 Task: Look for space in Songling, China from 9th June, 2023 to 11th June, 2023 for 2 adults in price range Rs.6000 to Rs.10000. Place can be entire place with 2 bedrooms having 2 beds and 1 bathroom. Property type can be house, flat, guest house. Amenities needed are: wifi. Booking option can be shelf check-in. Required host language is Chinese (Simplified).
Action: Mouse moved to (672, 84)
Screenshot: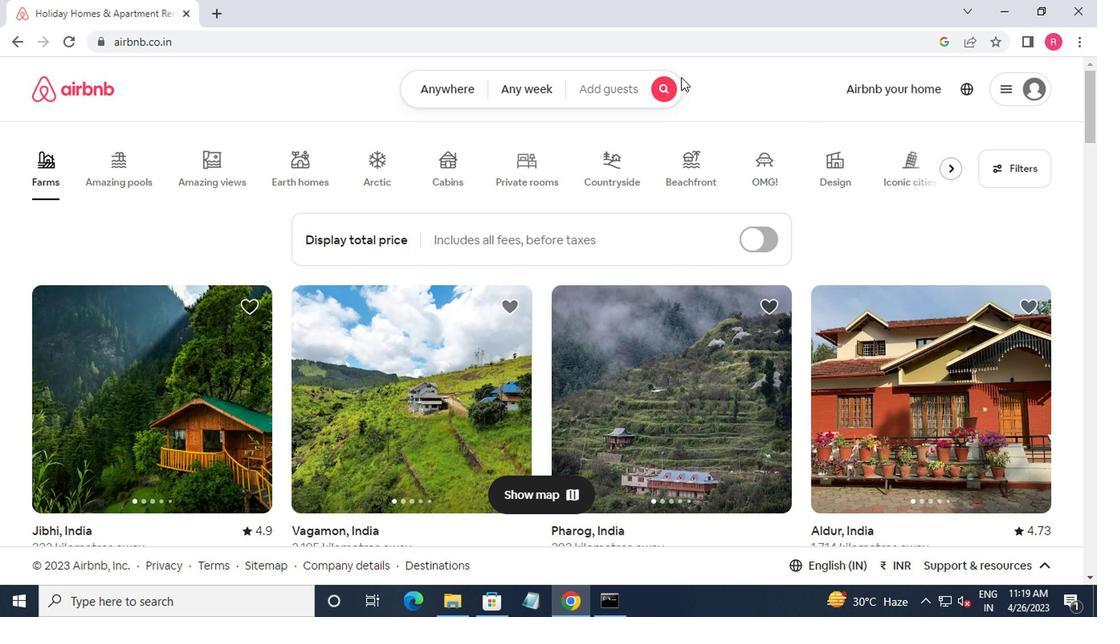 
Action: Mouse pressed left at (672, 84)
Screenshot: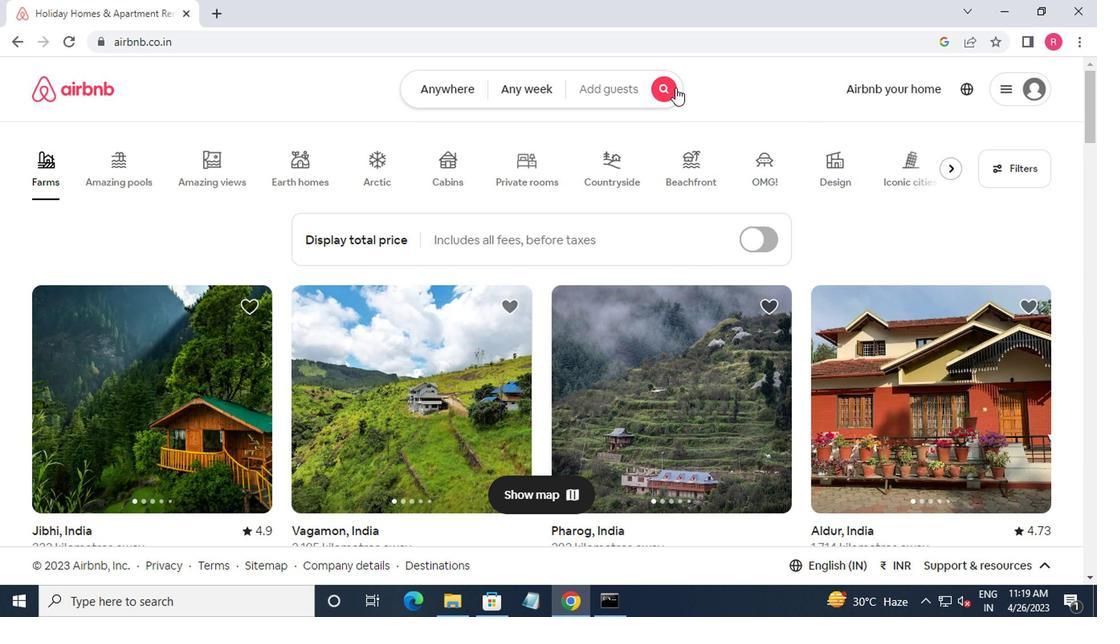 
Action: Mouse moved to (368, 150)
Screenshot: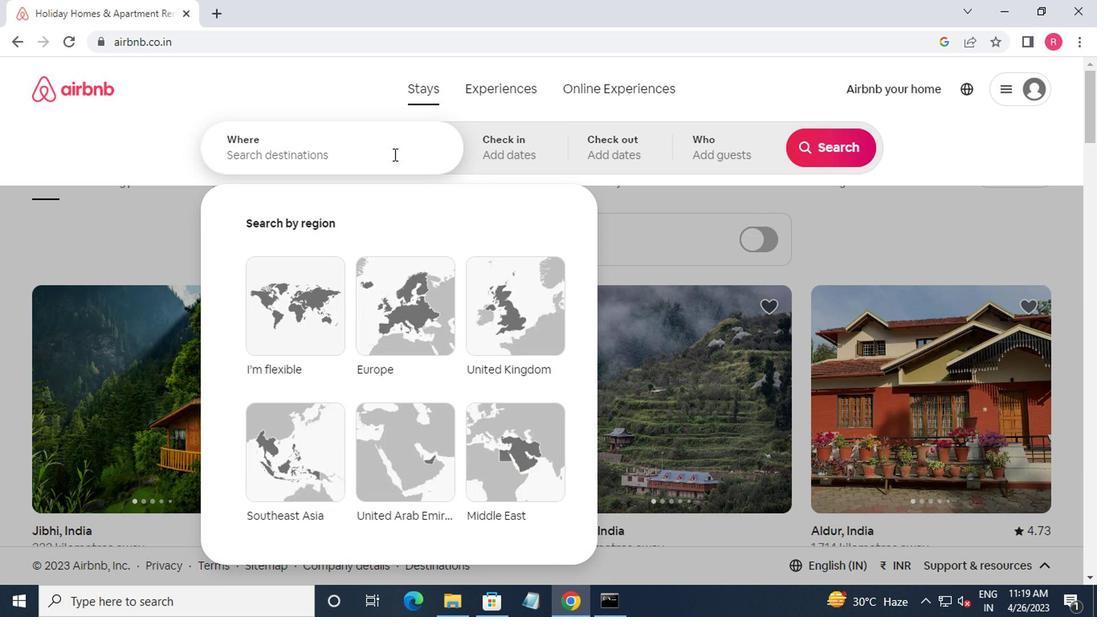 
Action: Mouse pressed left at (368, 150)
Screenshot: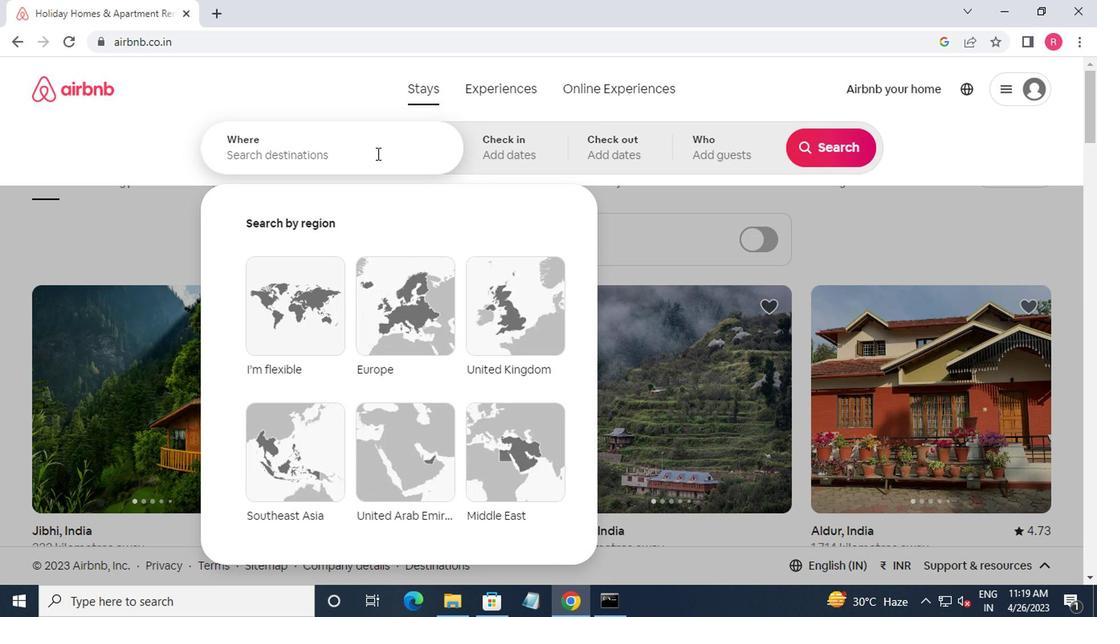 
Action: Key pressed songlim<Key.backspace>m<Key.backspace>nh<Key.backspace>g,china<Key.enter>
Screenshot: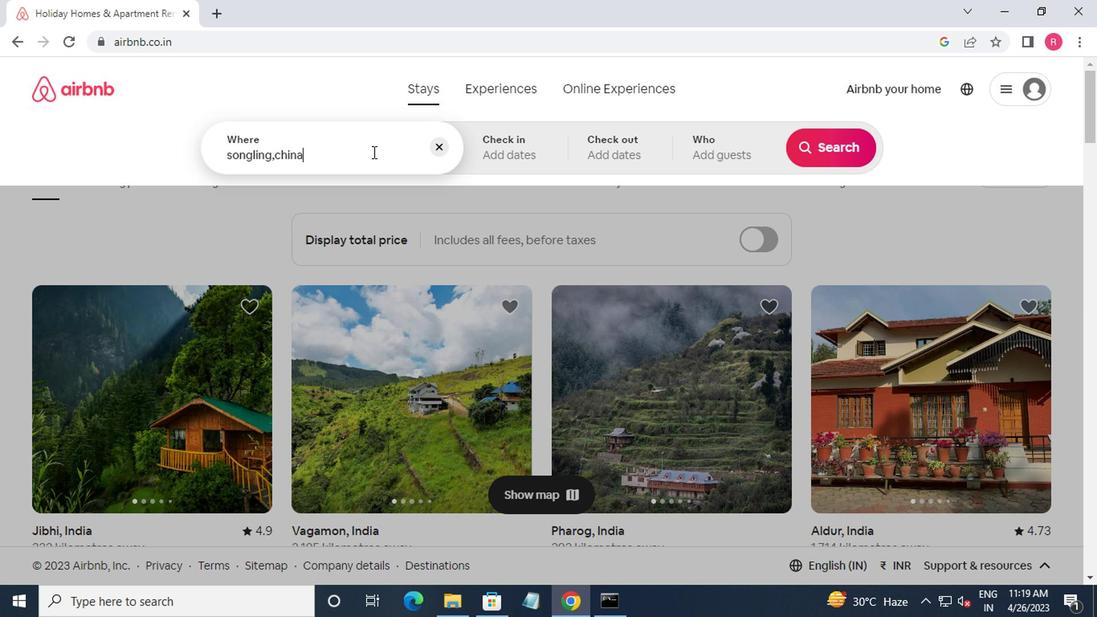 
Action: Mouse moved to (814, 280)
Screenshot: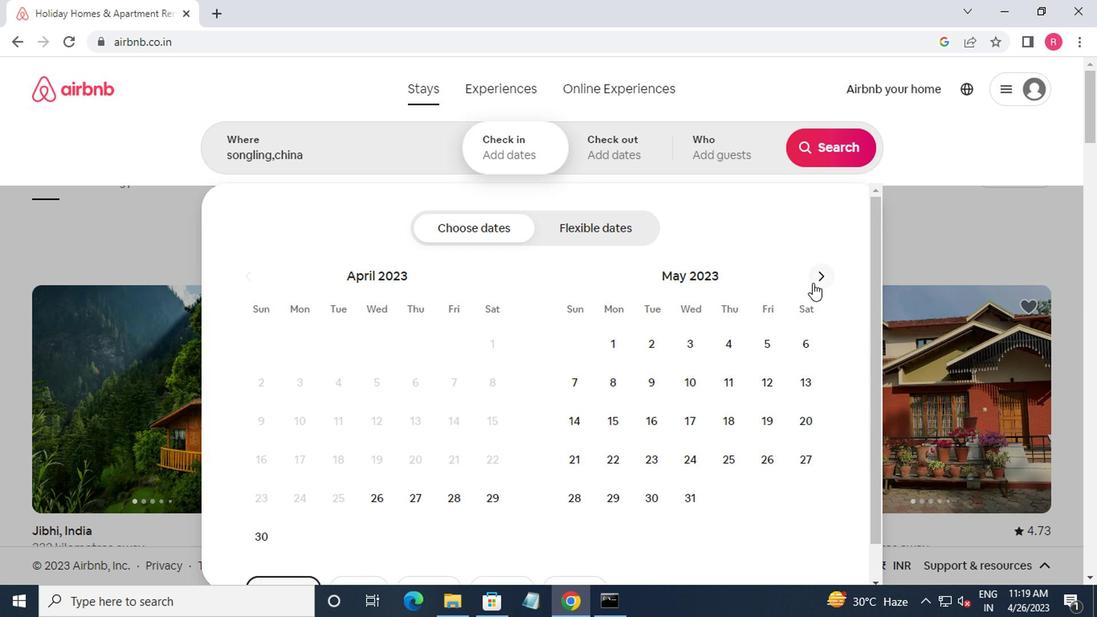 
Action: Mouse pressed left at (814, 280)
Screenshot: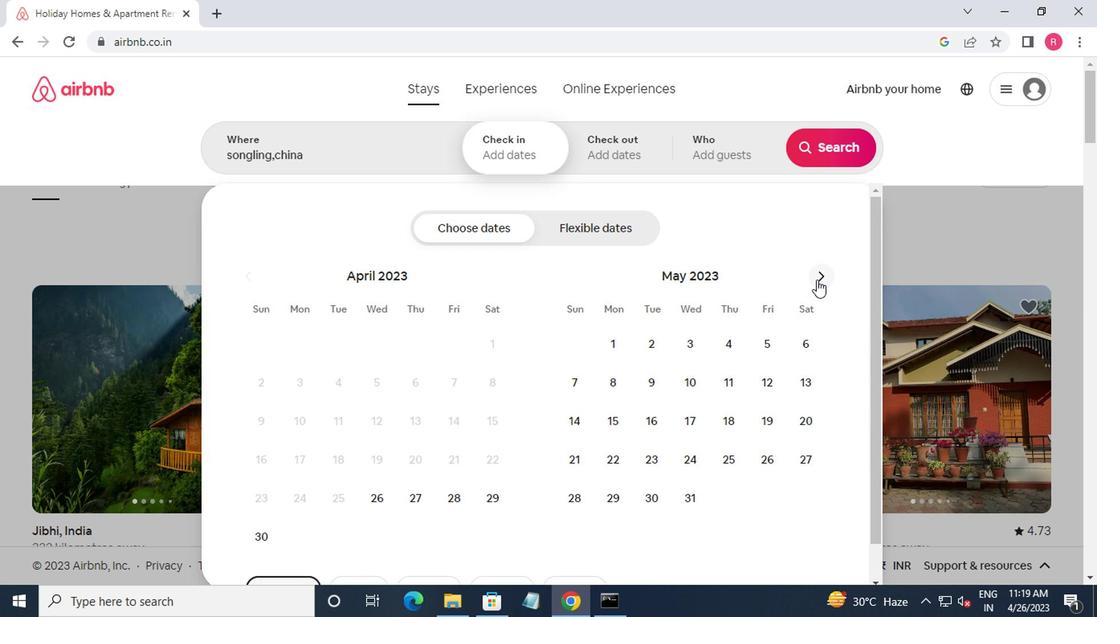 
Action: Mouse moved to (777, 393)
Screenshot: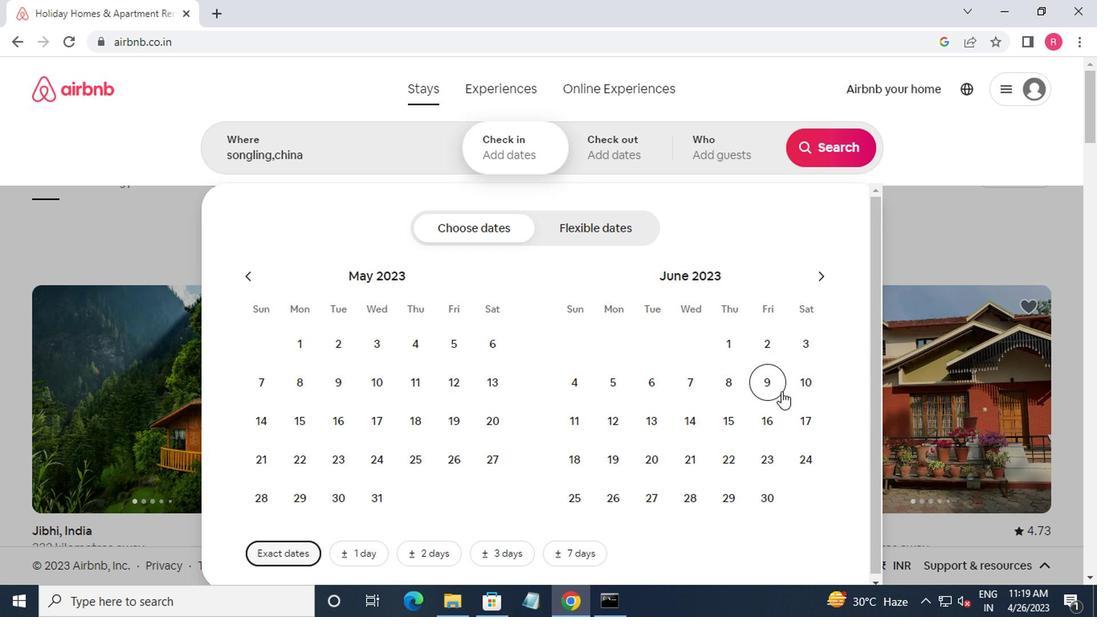 
Action: Mouse pressed left at (777, 393)
Screenshot: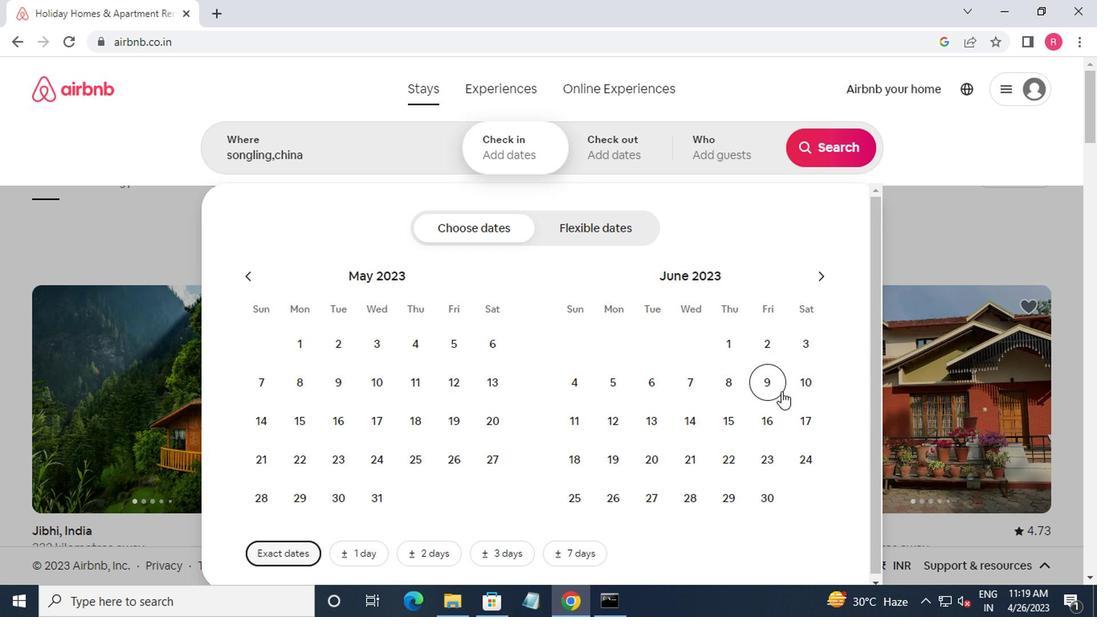 
Action: Mouse moved to (584, 432)
Screenshot: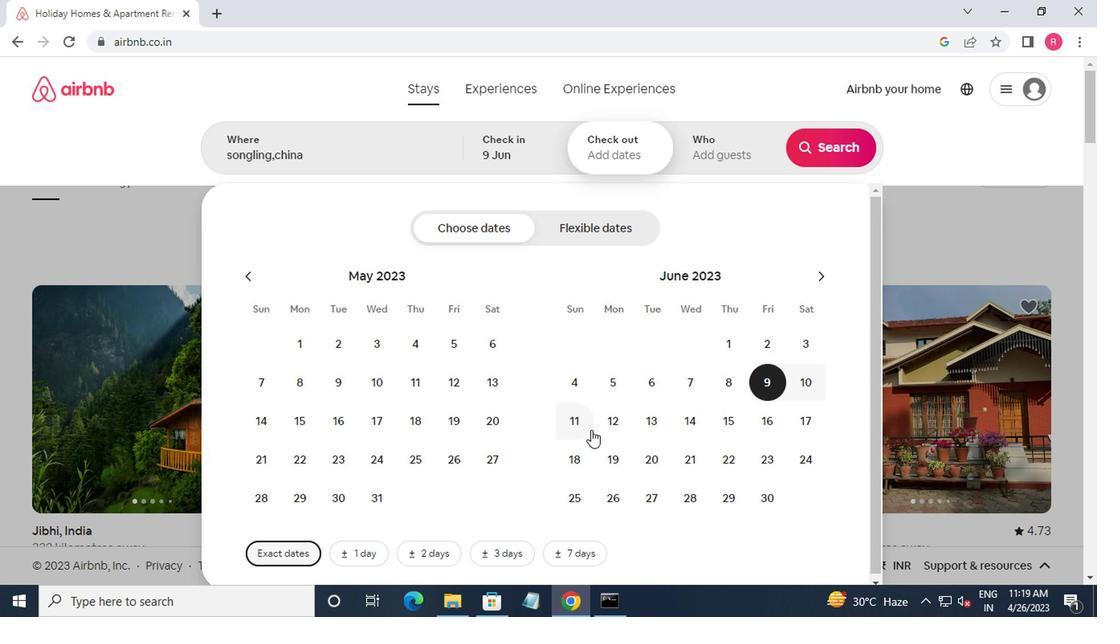 
Action: Mouse pressed left at (584, 432)
Screenshot: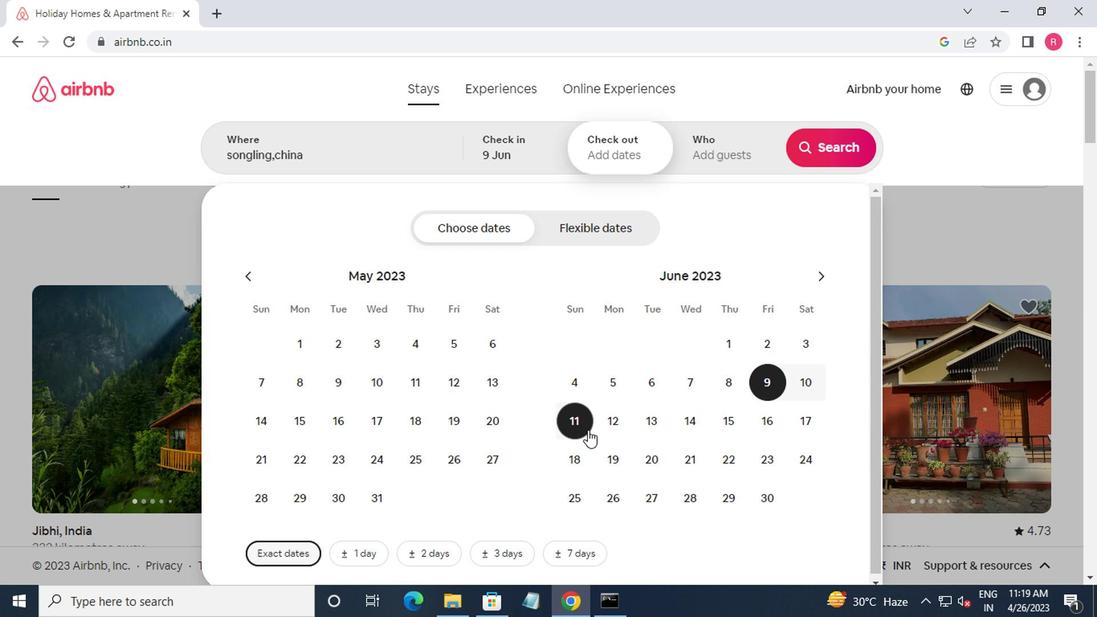 
Action: Mouse moved to (705, 163)
Screenshot: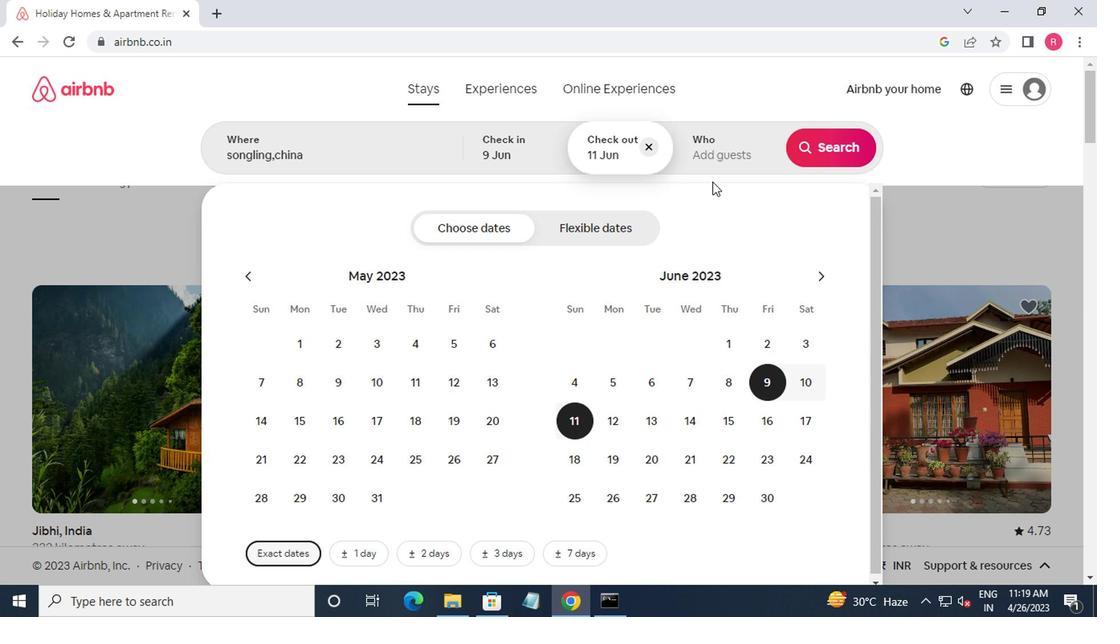 
Action: Mouse pressed left at (705, 163)
Screenshot: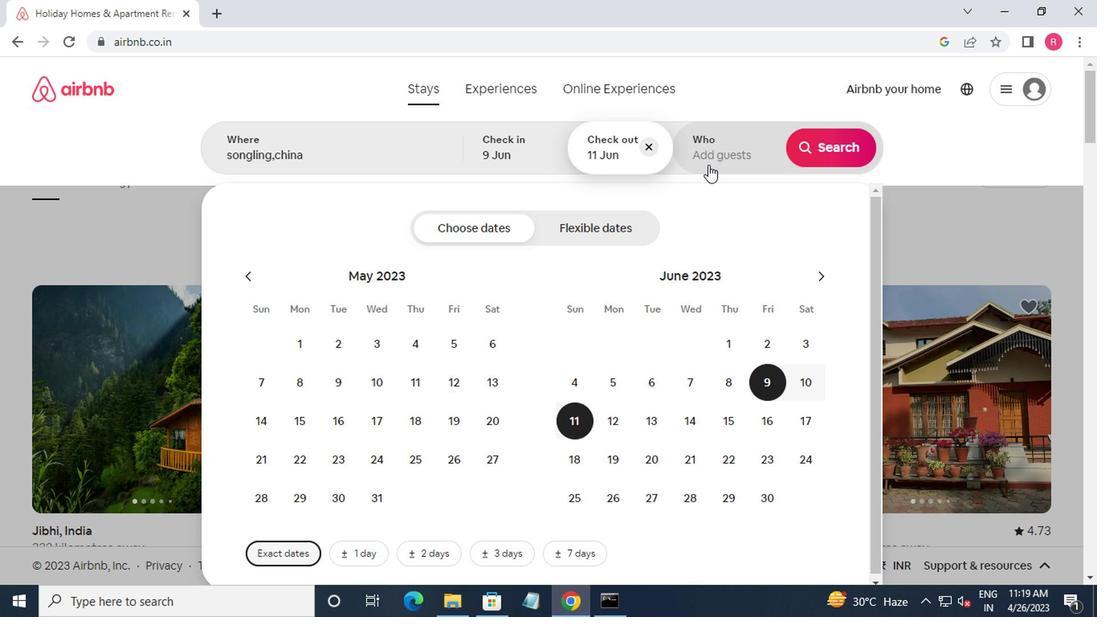 
Action: Mouse moved to (830, 236)
Screenshot: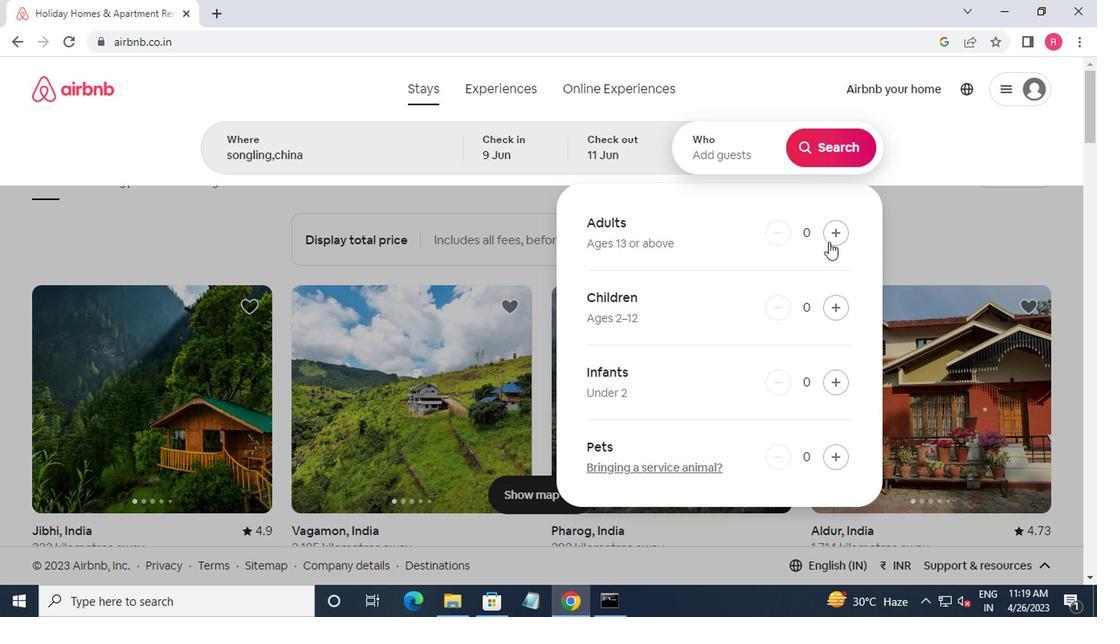 
Action: Mouse pressed left at (830, 236)
Screenshot: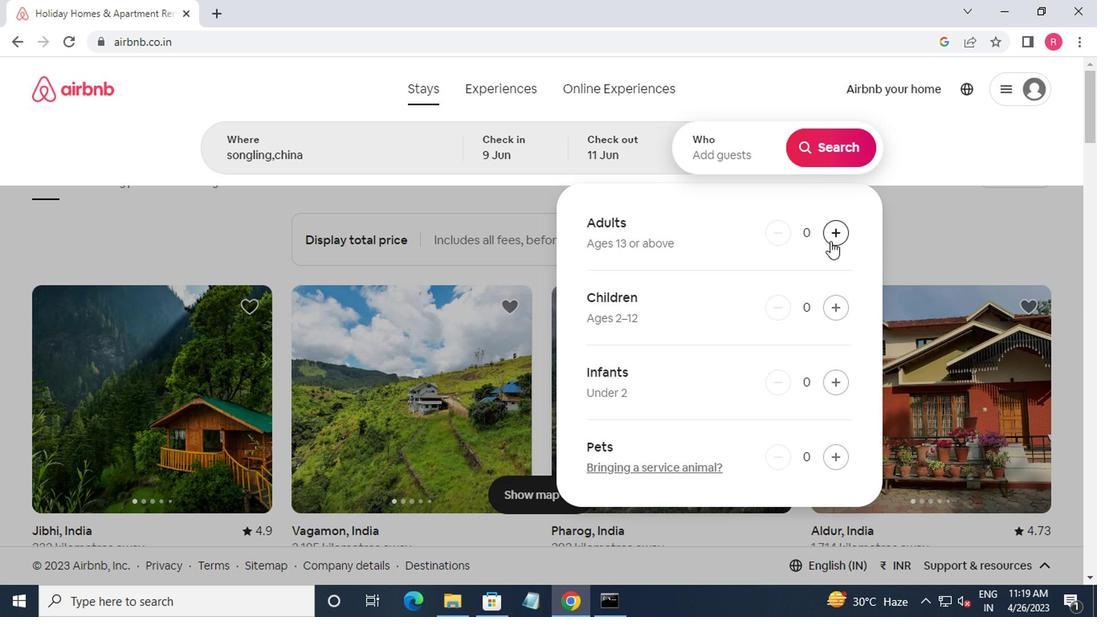 
Action: Mouse pressed left at (830, 236)
Screenshot: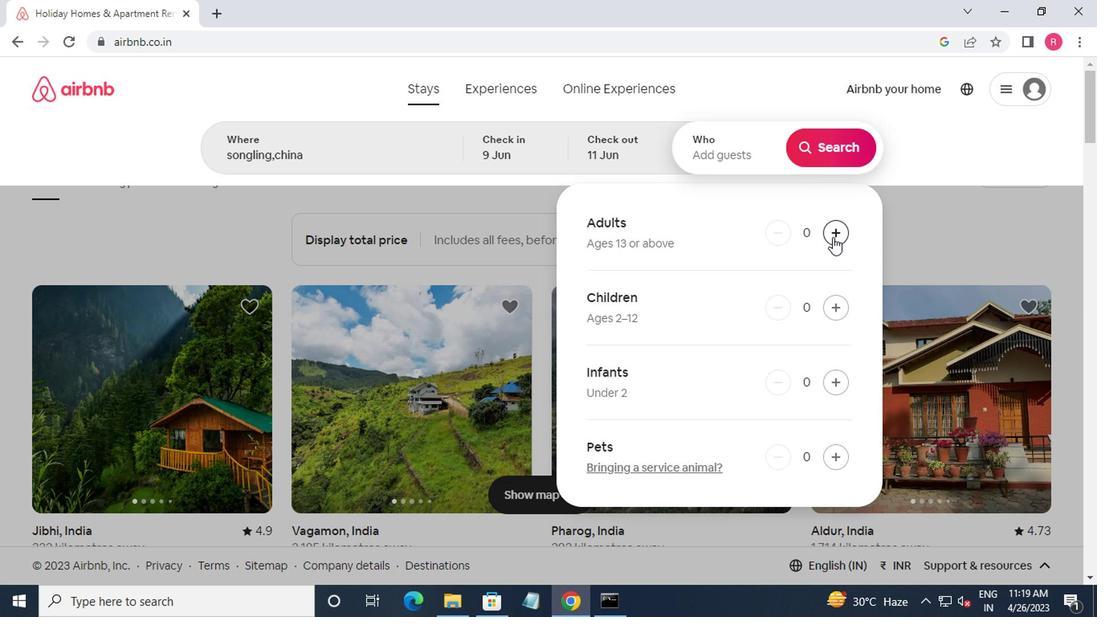 
Action: Mouse moved to (833, 158)
Screenshot: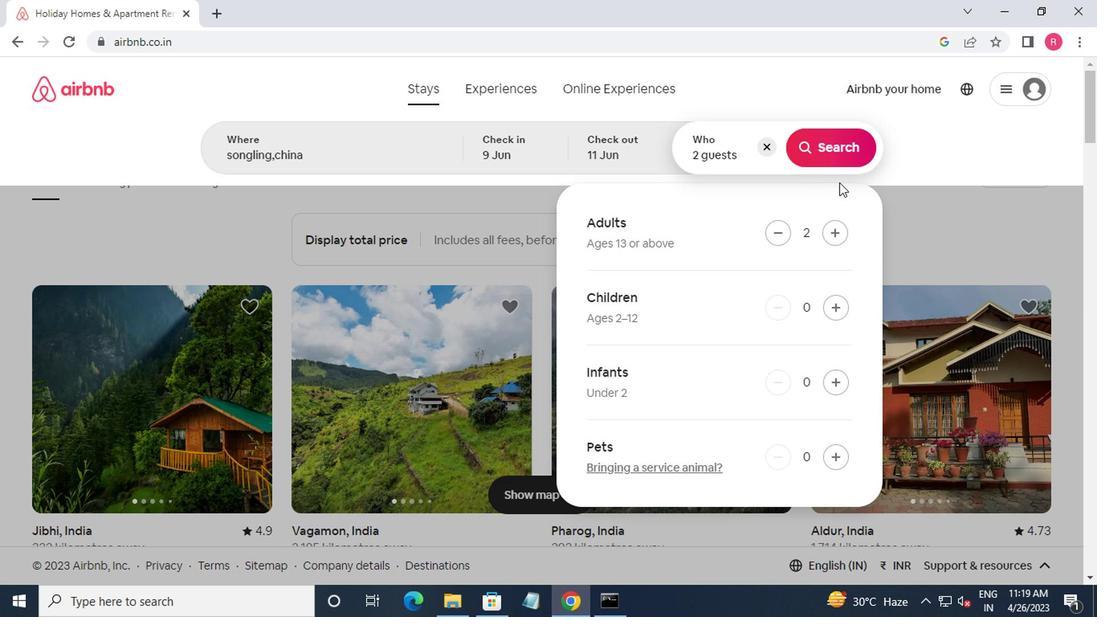 
Action: Mouse pressed left at (833, 158)
Screenshot: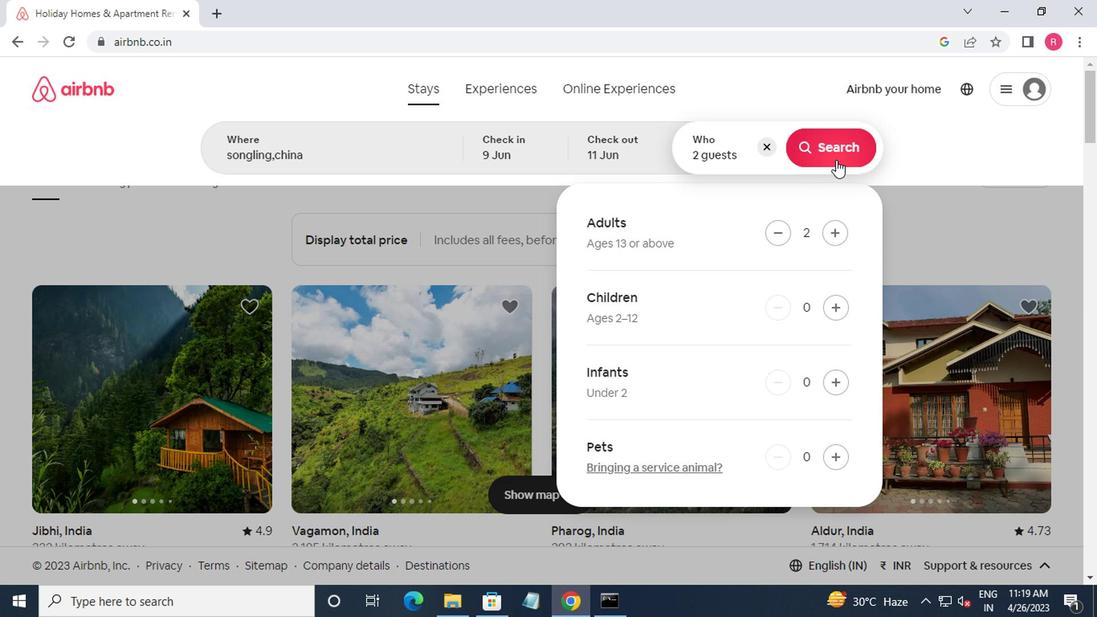 
Action: Mouse moved to (1008, 143)
Screenshot: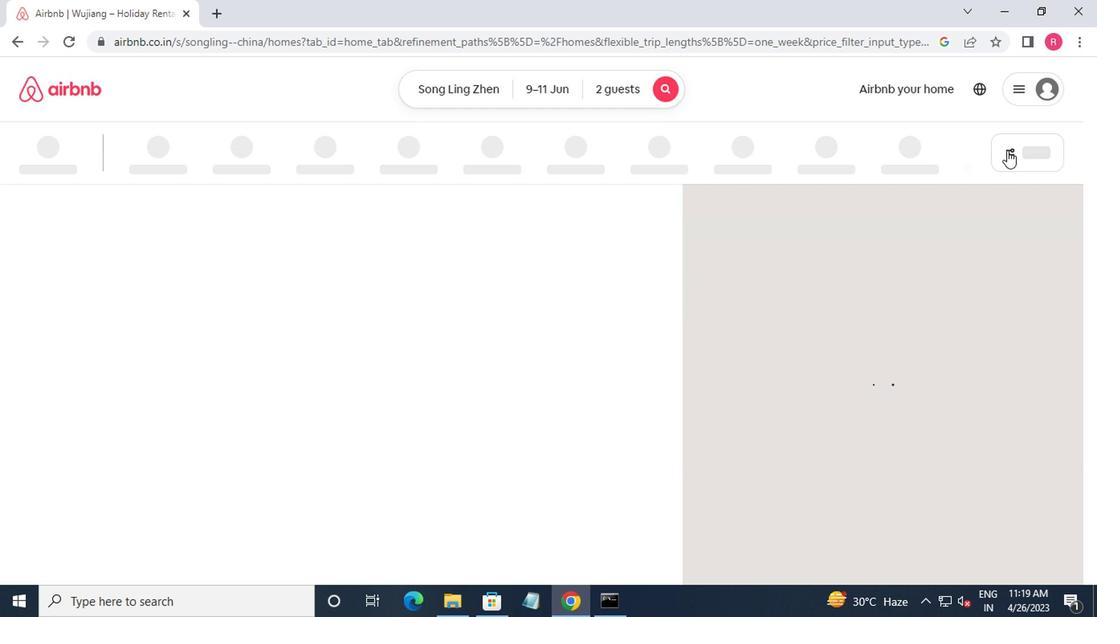 
Action: Mouse pressed left at (1008, 143)
Screenshot: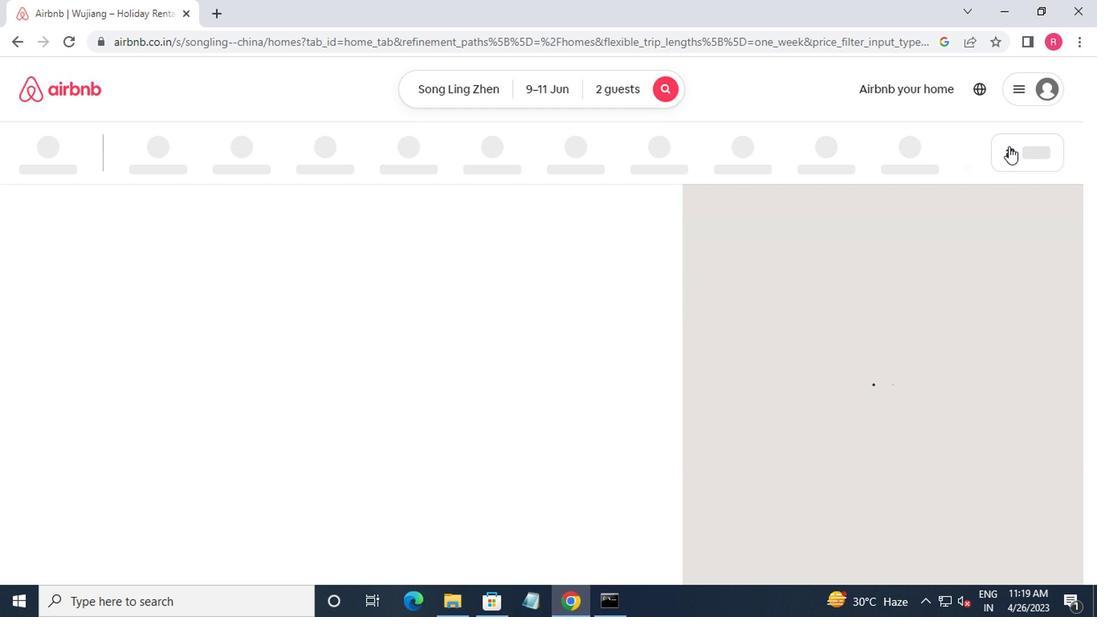 
Action: Mouse moved to (331, 240)
Screenshot: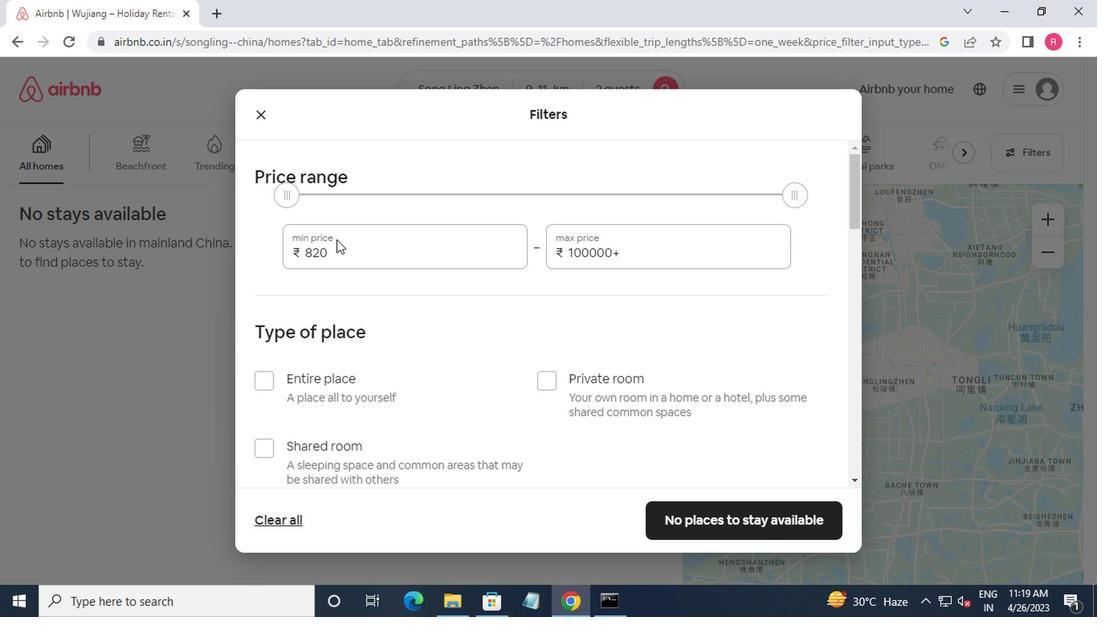
Action: Mouse pressed left at (331, 240)
Screenshot: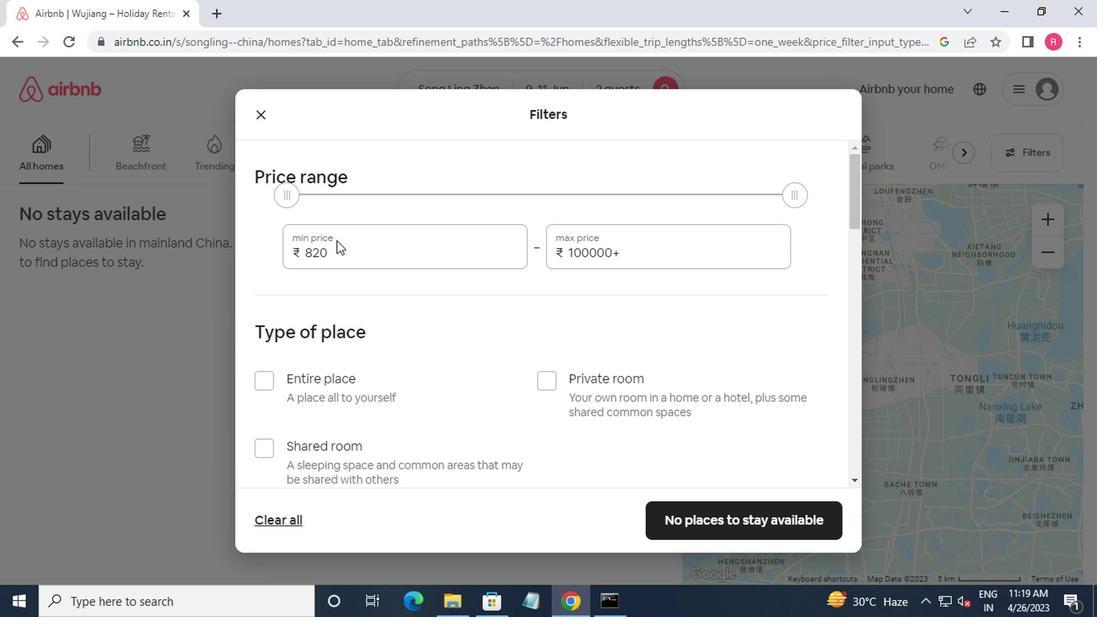 
Action: Mouse moved to (328, 236)
Screenshot: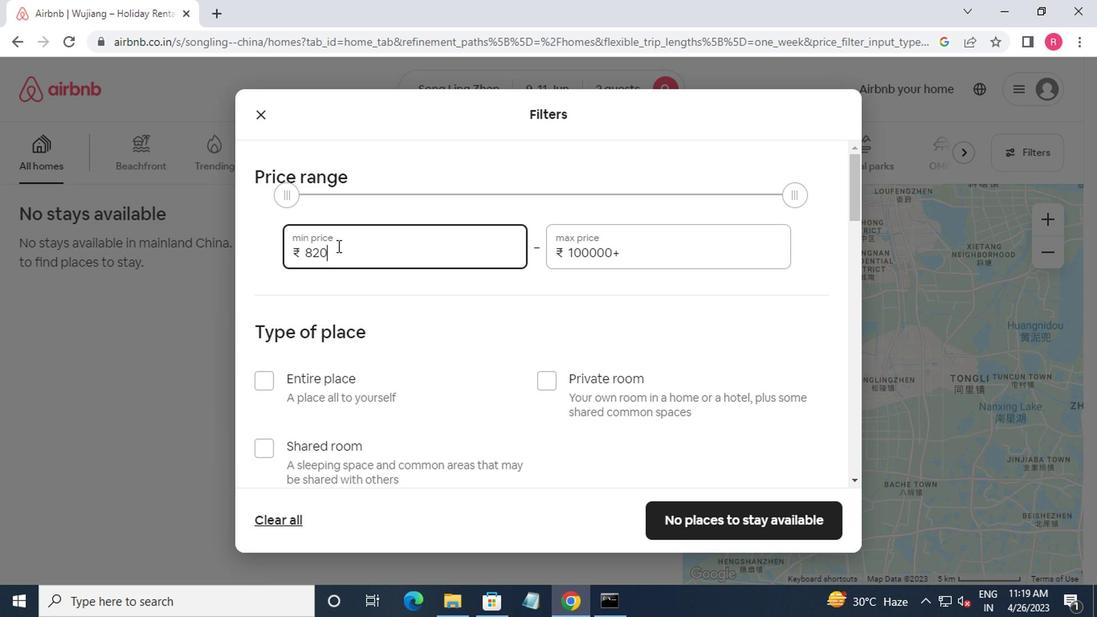 
Action: Key pressed <Key.backspace><Key.backspace><Key.backspace><Key.backspace><Key.backspace>6000<Key.tab>
Screenshot: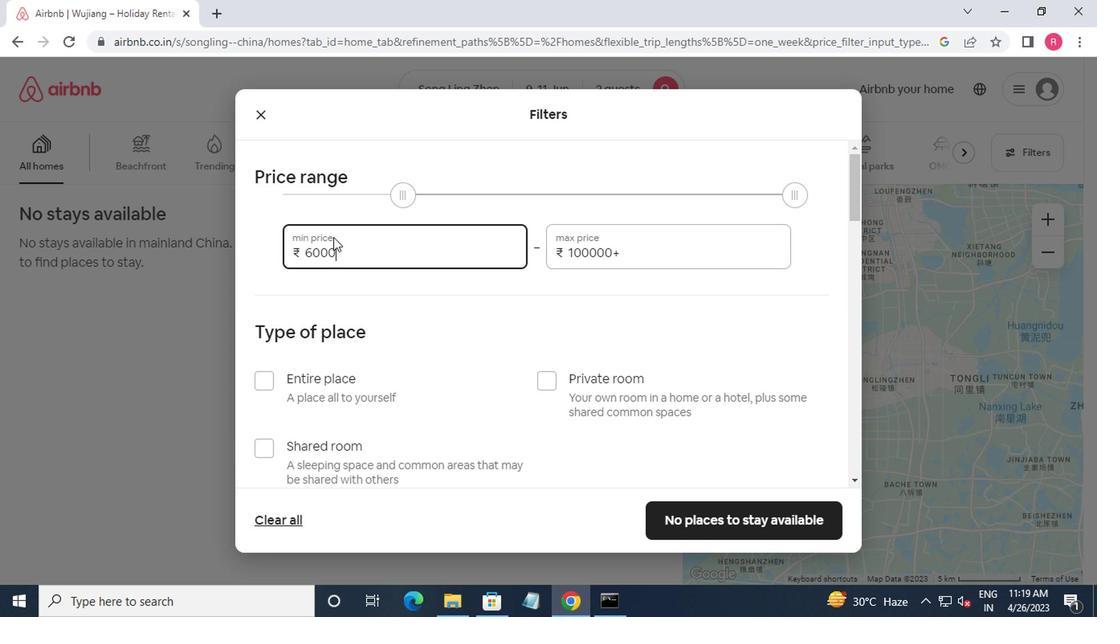 
Action: Mouse moved to (626, 255)
Screenshot: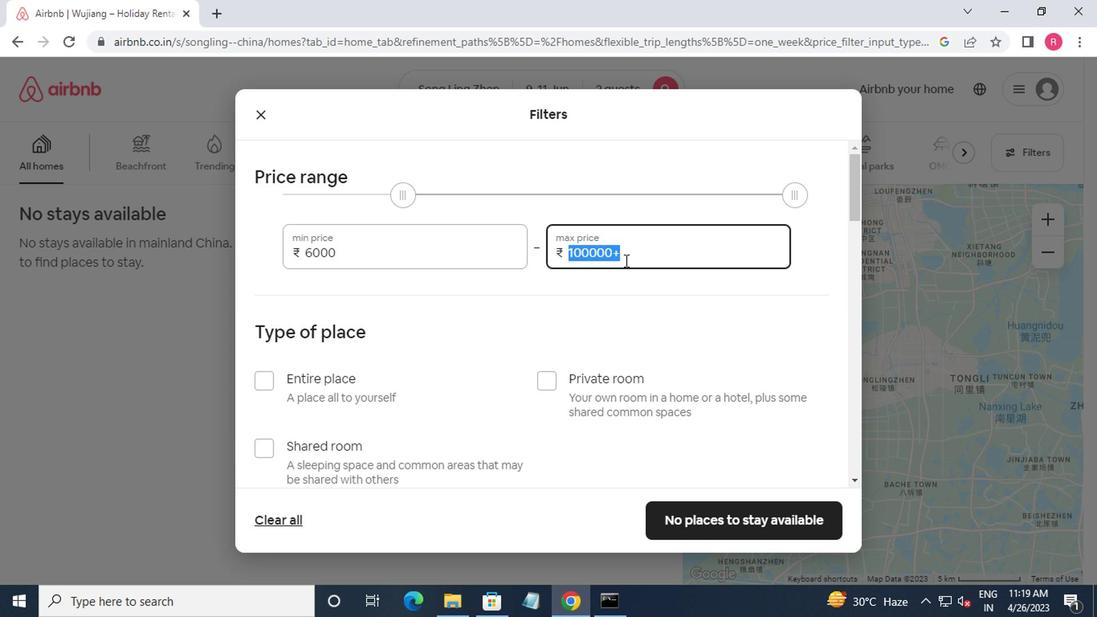 
Action: Mouse pressed left at (626, 255)
Screenshot: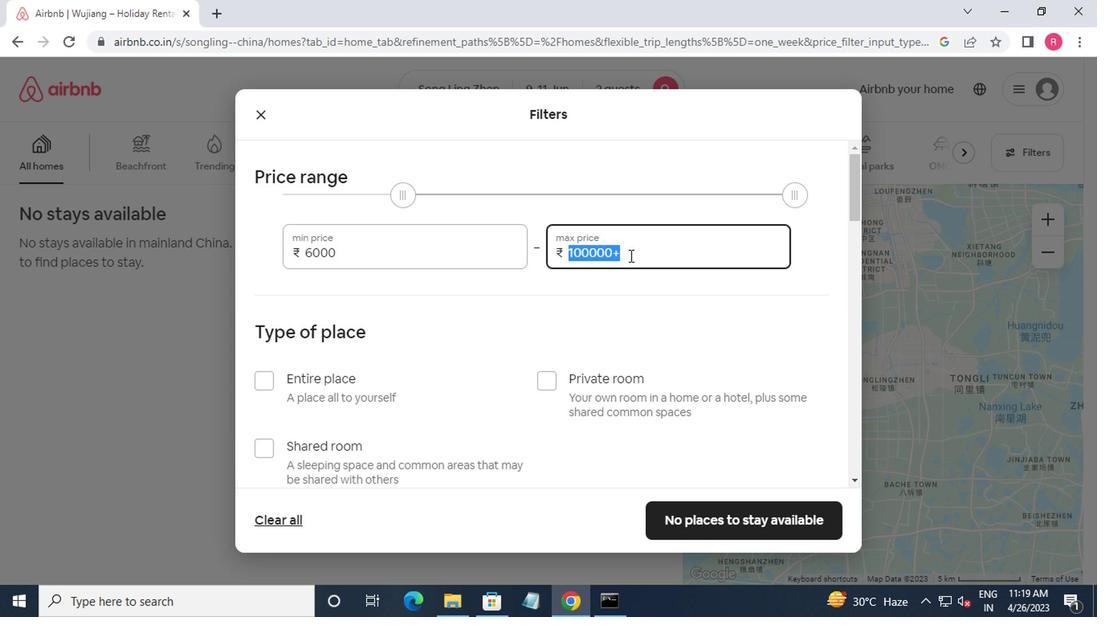 
Action: Mouse moved to (619, 251)
Screenshot: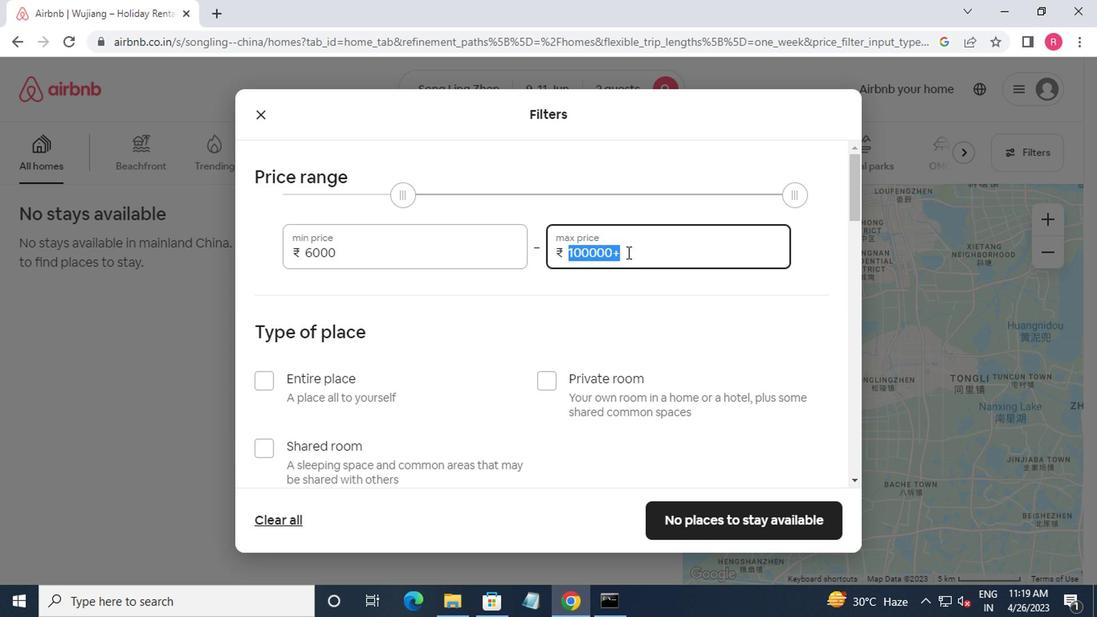 
Action: Mouse pressed left at (619, 251)
Screenshot: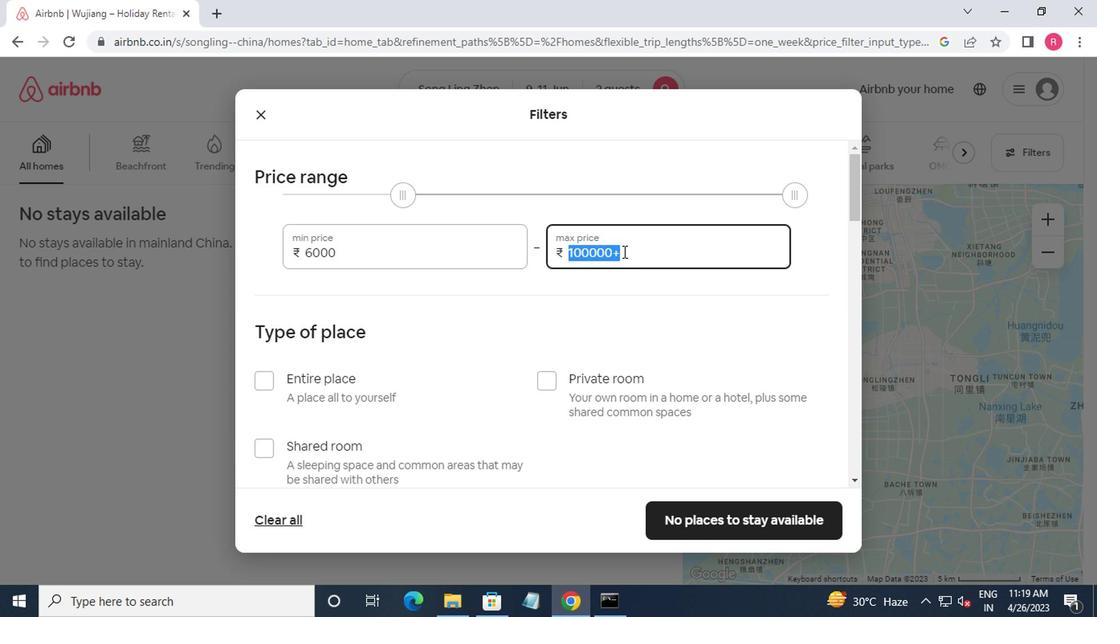 
Action: Mouse moved to (749, 142)
Screenshot: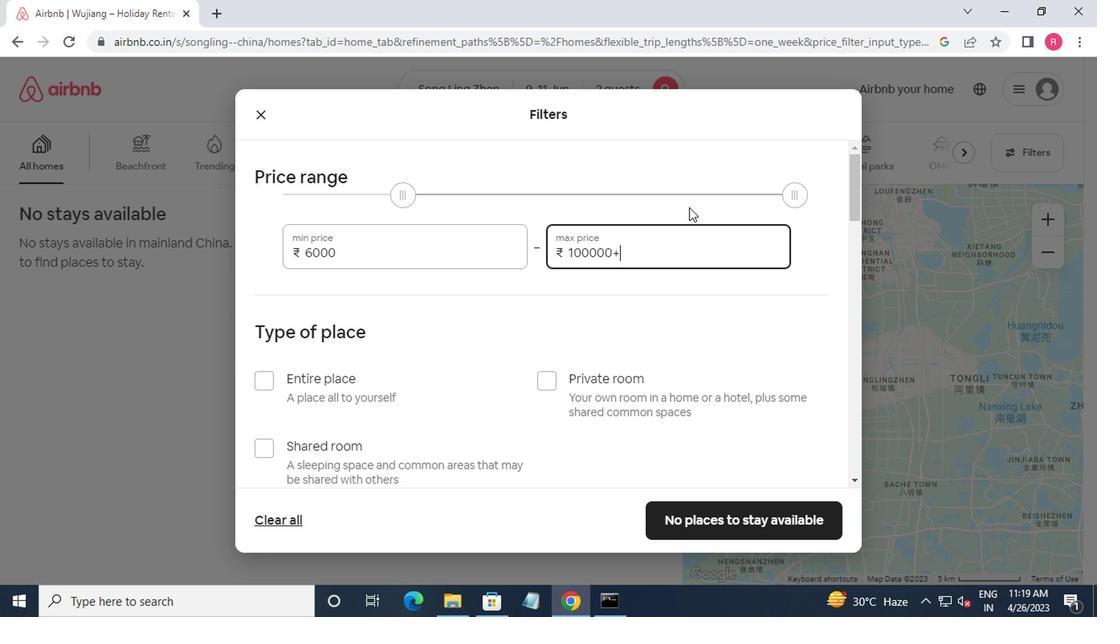 
Action: Key pressed <Key.backspace>
Screenshot: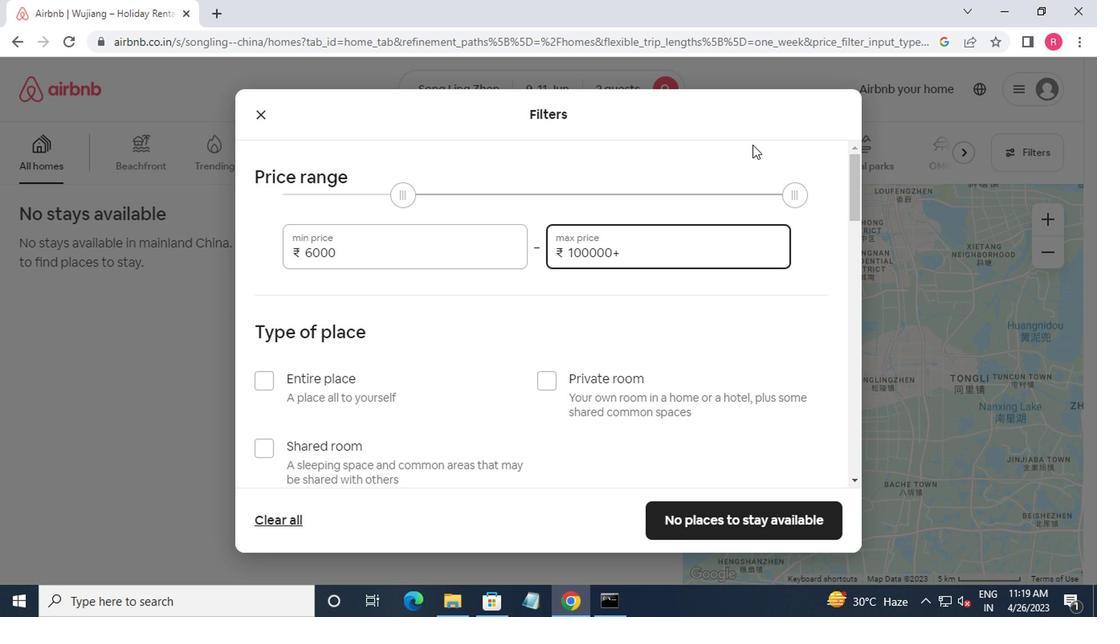 
Action: Mouse moved to (744, 142)
Screenshot: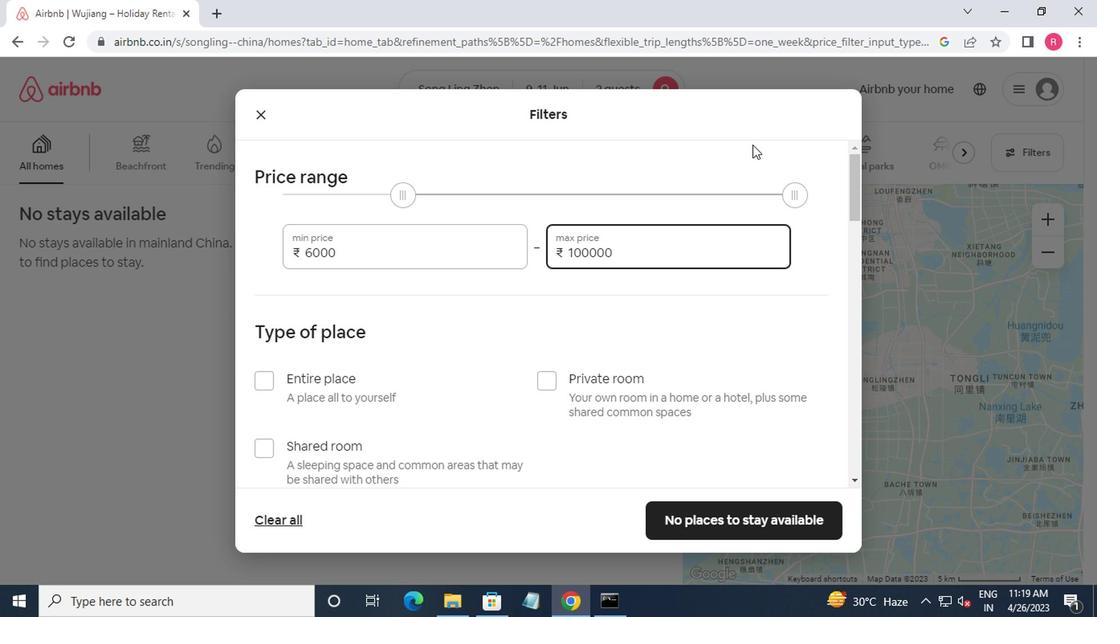 
Action: Key pressed <Key.backspace>
Screenshot: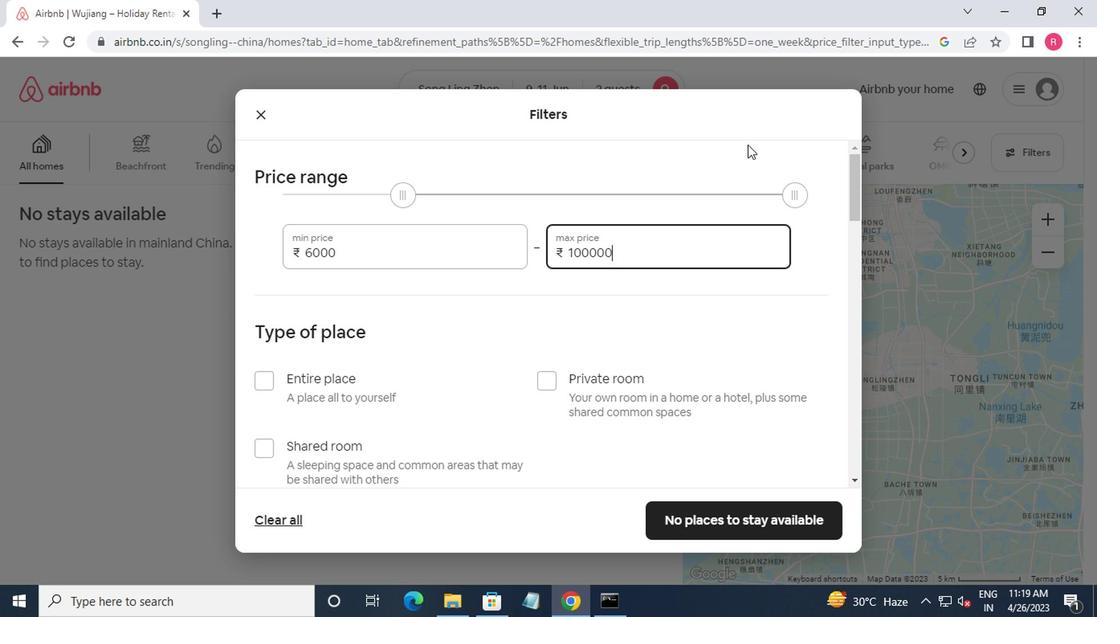 
Action: Mouse moved to (716, 148)
Screenshot: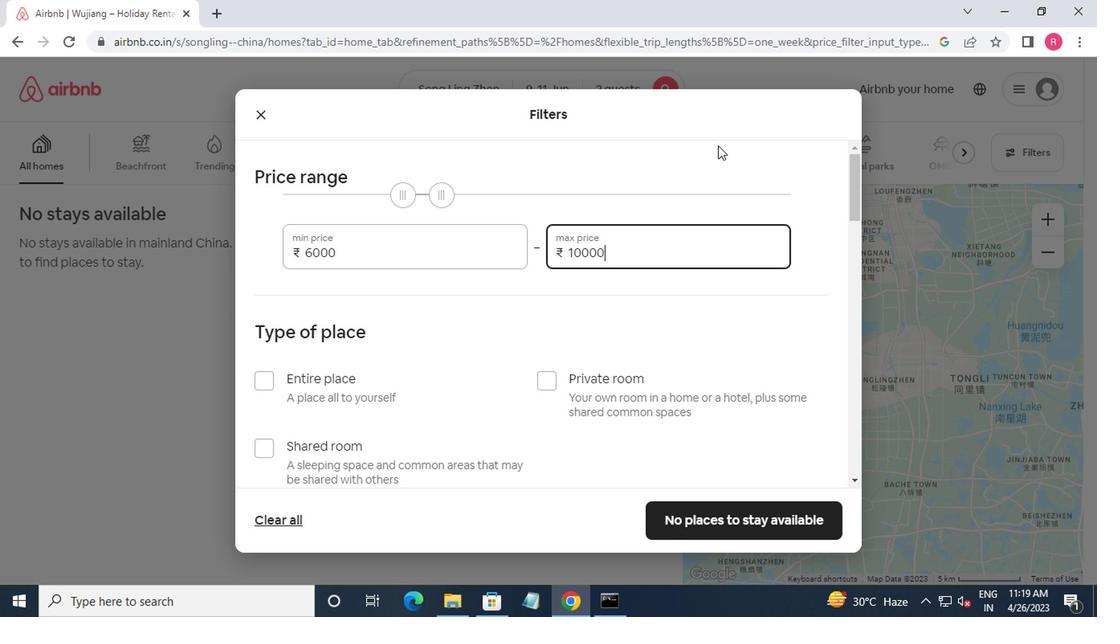 
Action: Mouse scrolled (716, 147) with delta (0, -1)
Screenshot: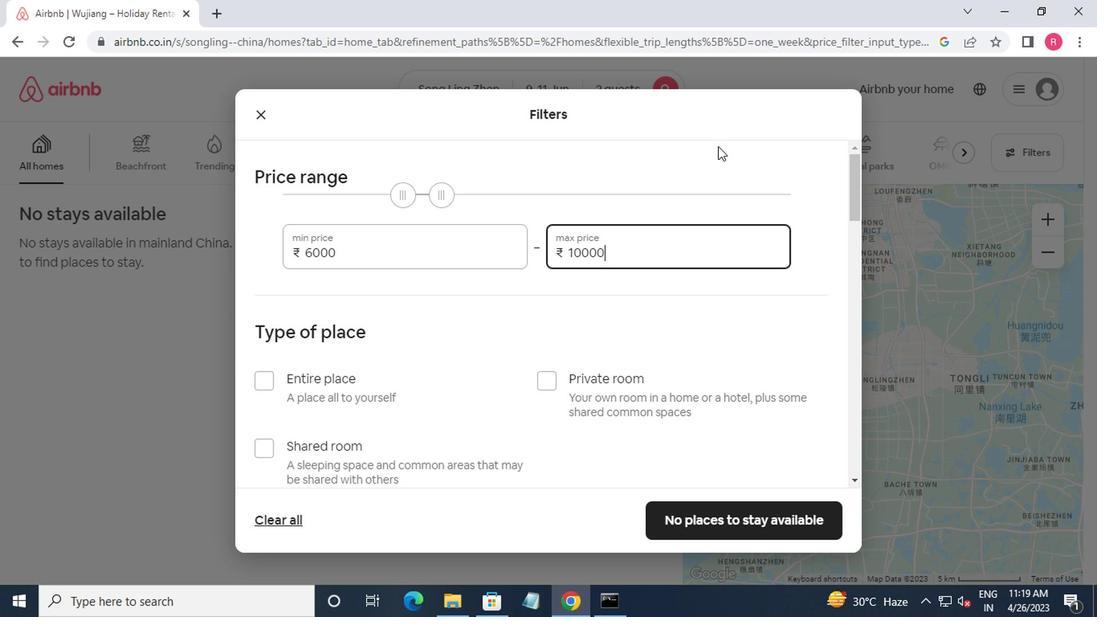 
Action: Mouse moved to (719, 179)
Screenshot: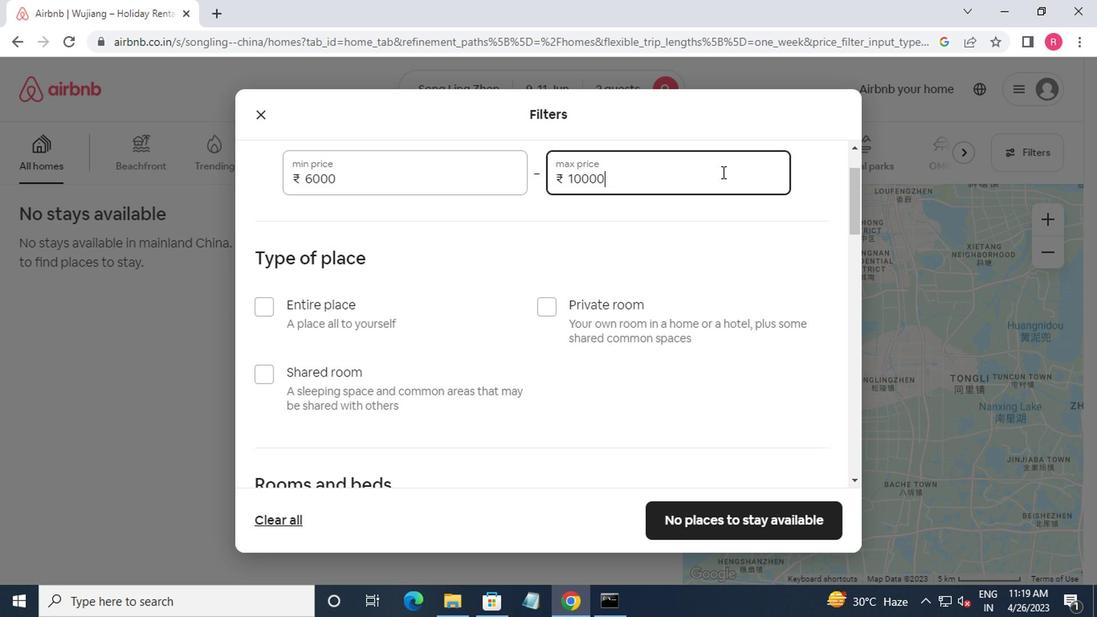 
Action: Mouse scrolled (719, 178) with delta (0, 0)
Screenshot: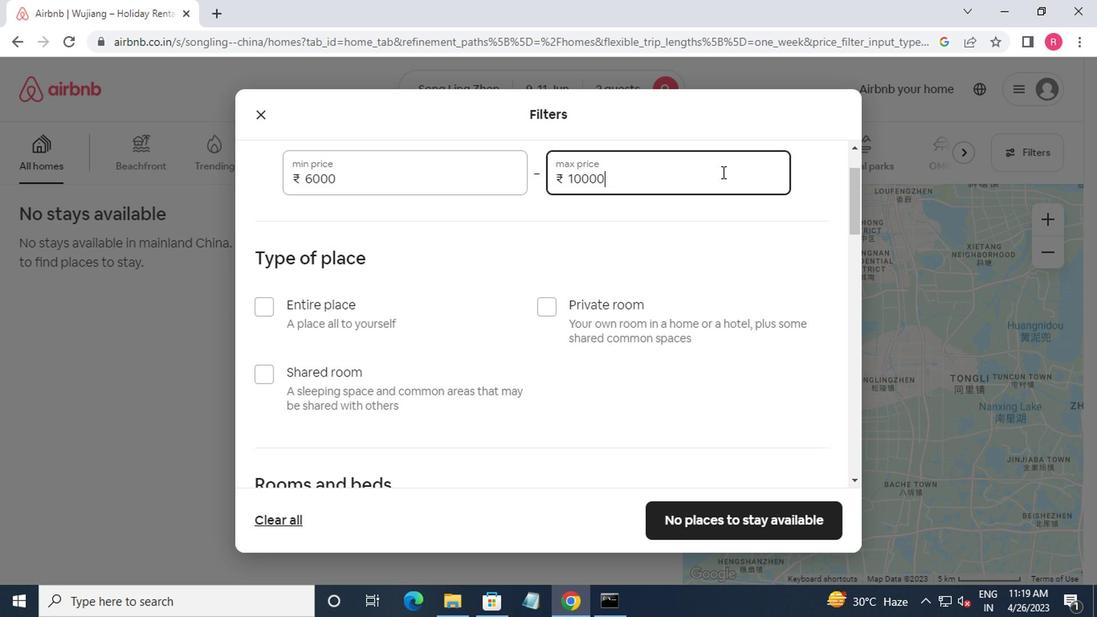 
Action: Mouse moved to (260, 220)
Screenshot: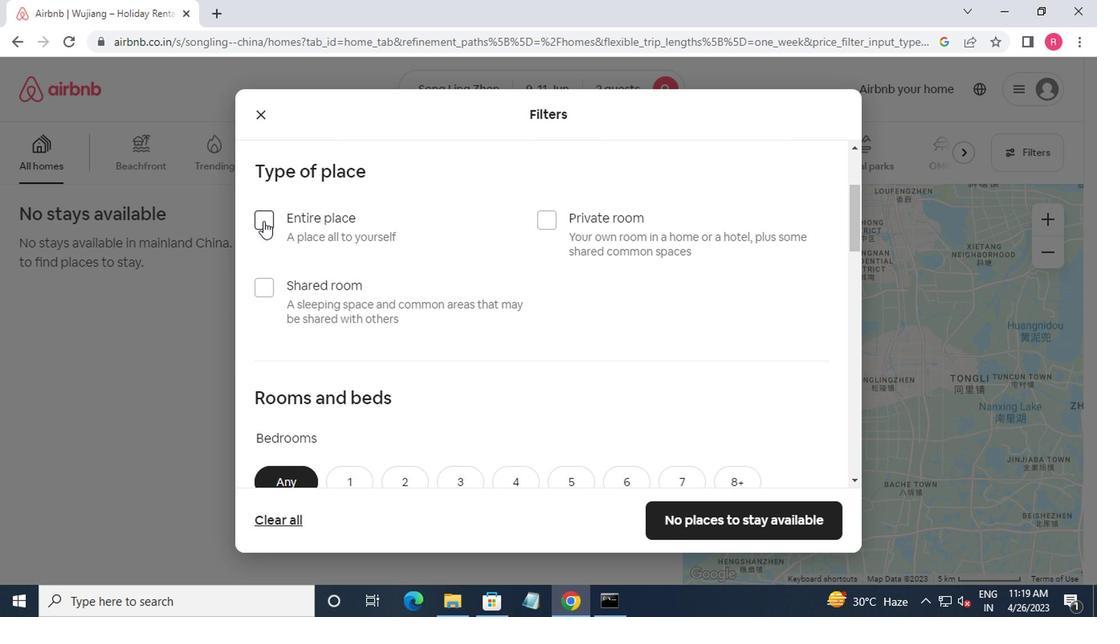 
Action: Mouse pressed left at (260, 220)
Screenshot: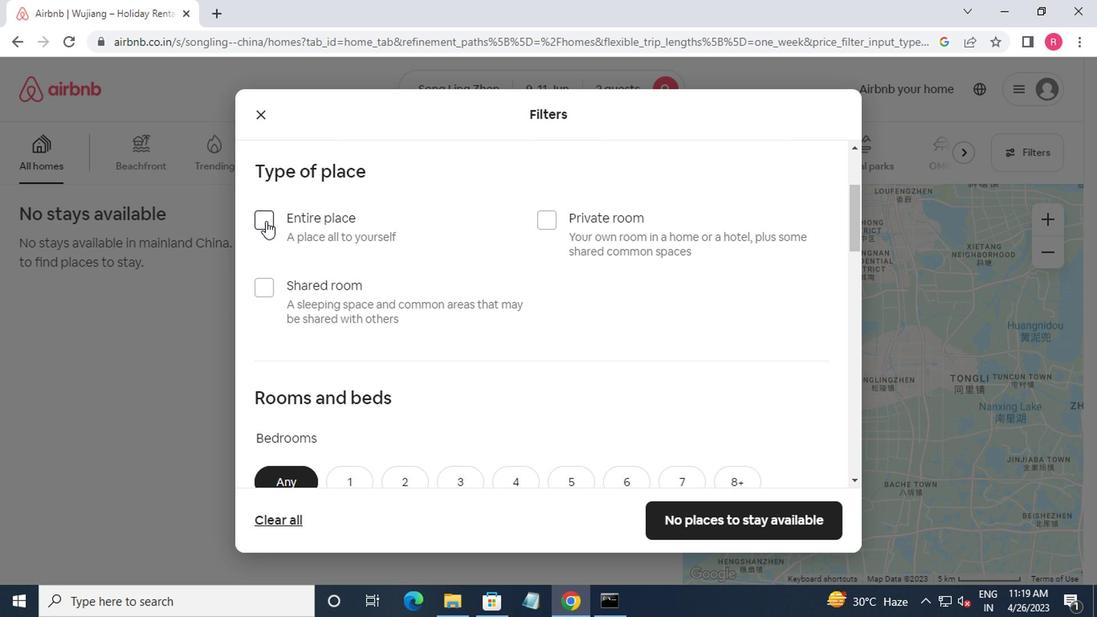
Action: Mouse moved to (264, 224)
Screenshot: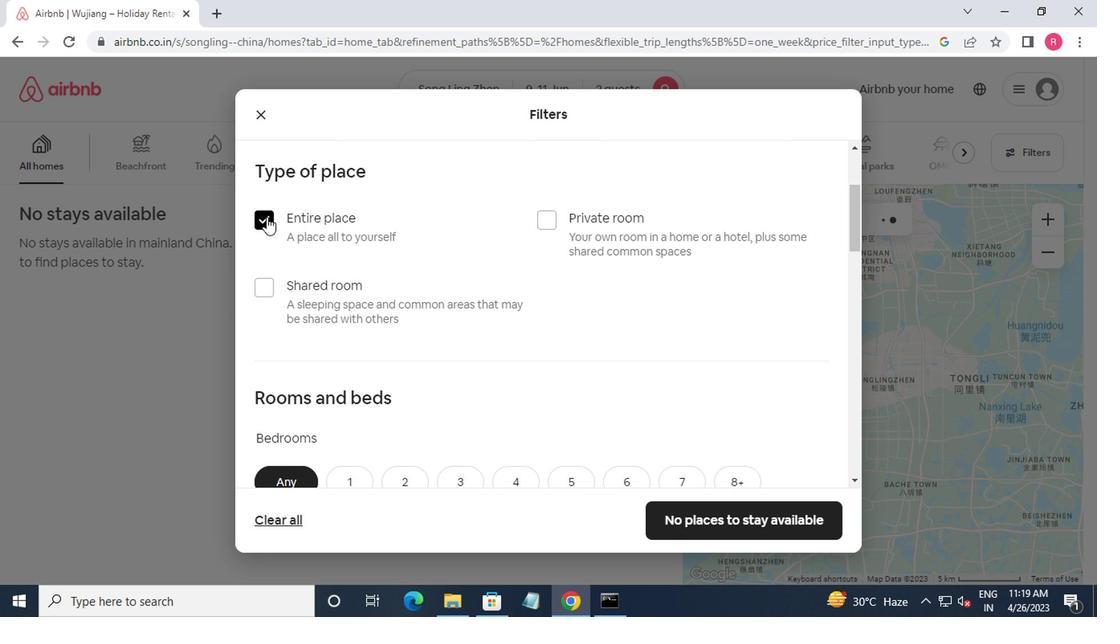 
Action: Mouse scrolled (264, 223) with delta (0, -1)
Screenshot: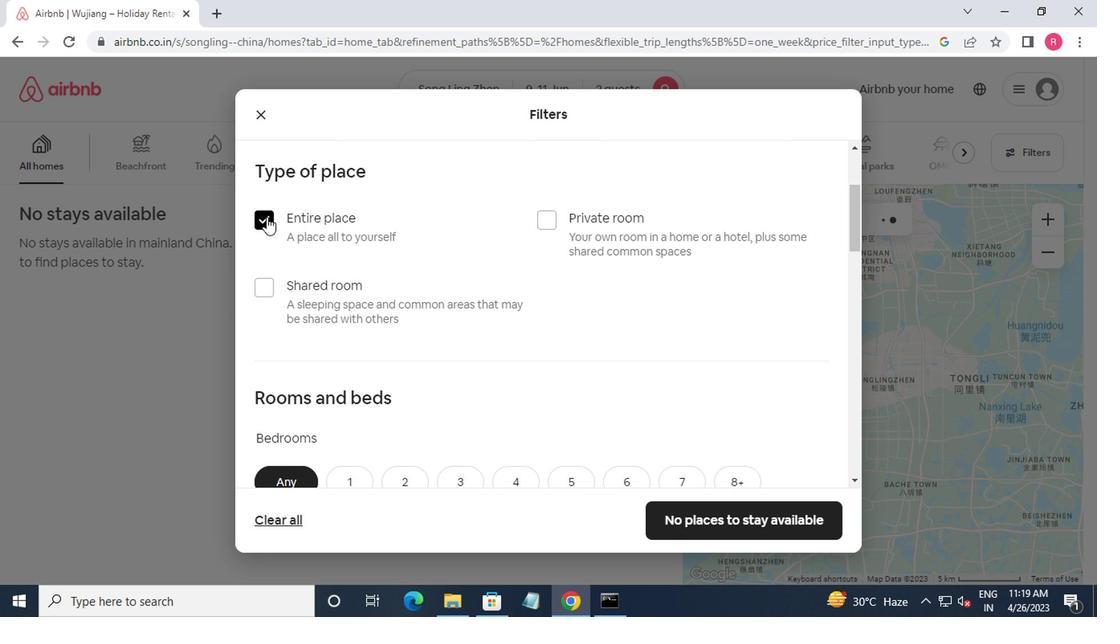 
Action: Mouse moved to (265, 231)
Screenshot: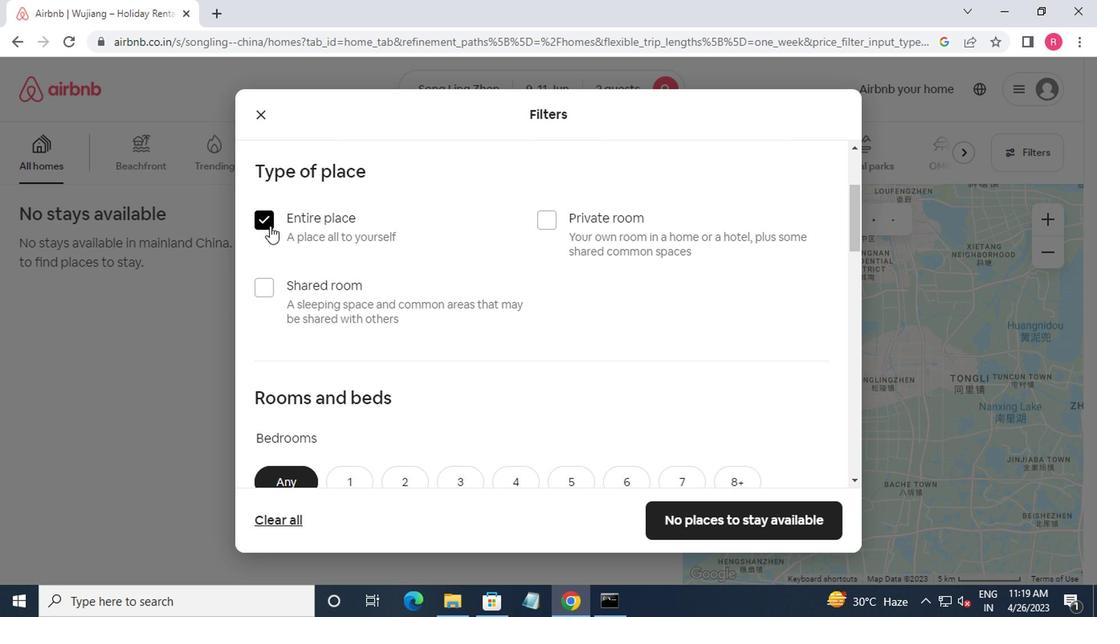
Action: Mouse scrolled (265, 230) with delta (0, 0)
Screenshot: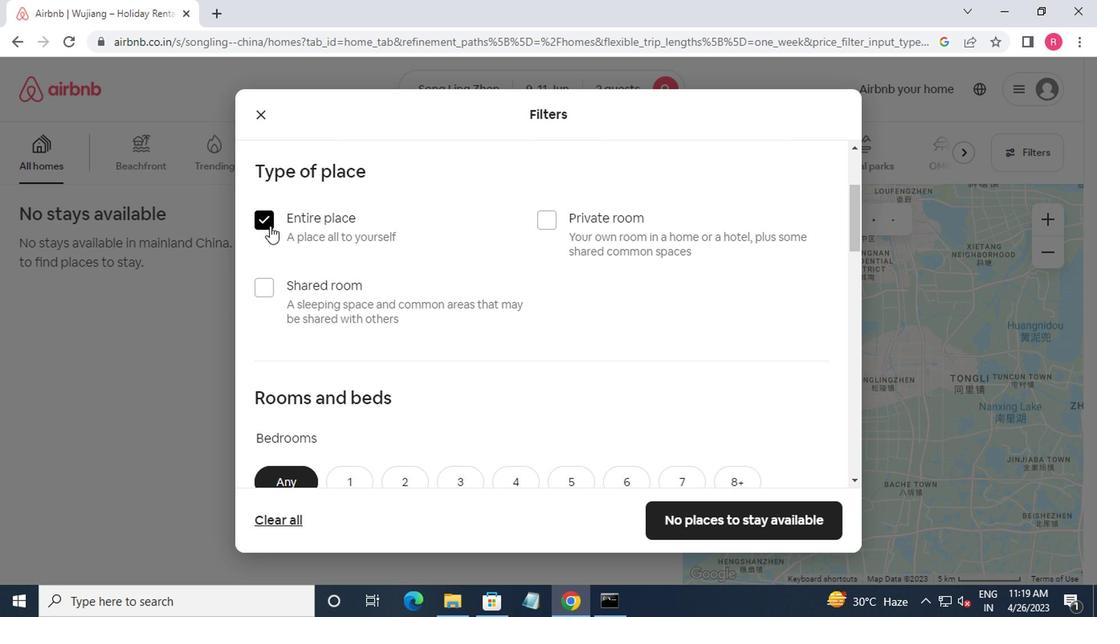 
Action: Mouse moved to (406, 325)
Screenshot: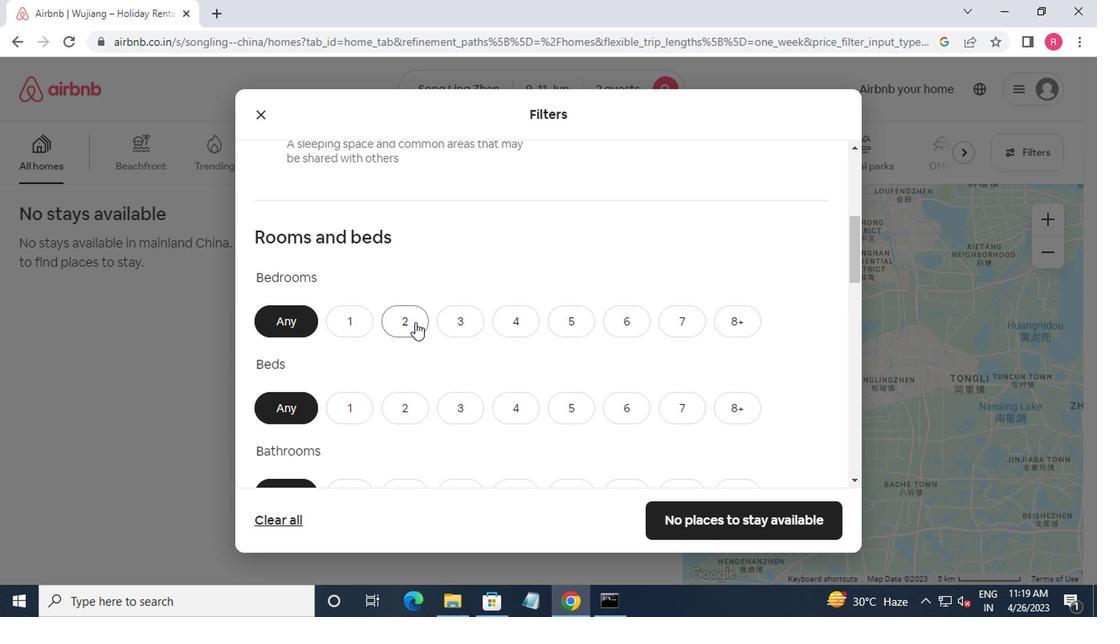 
Action: Mouse pressed left at (406, 325)
Screenshot: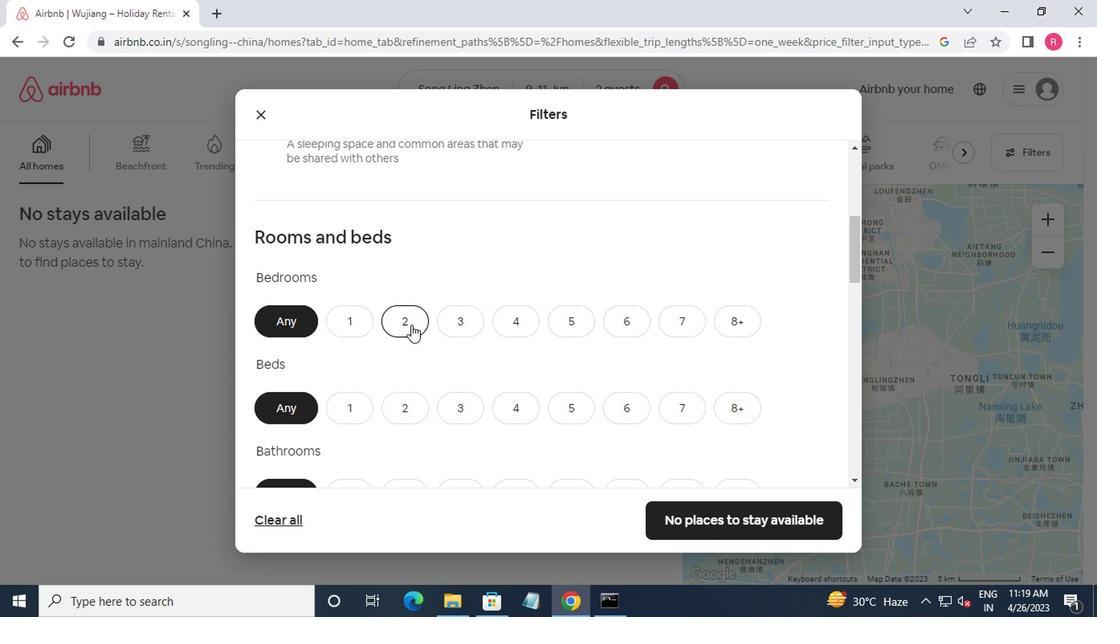 
Action: Mouse moved to (413, 328)
Screenshot: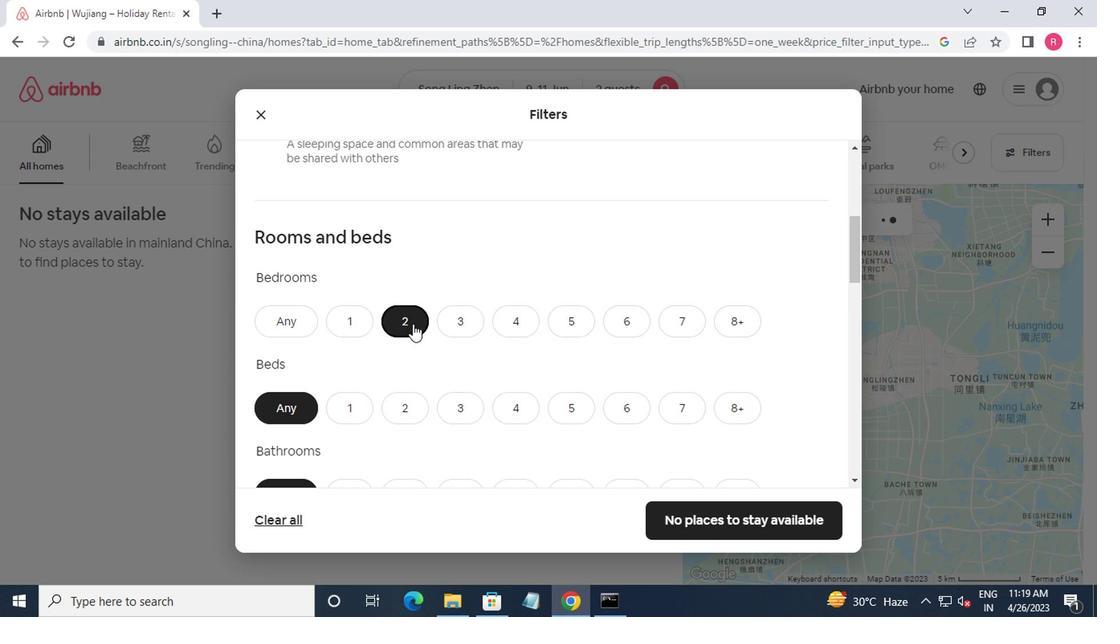 
Action: Mouse scrolled (413, 327) with delta (0, 0)
Screenshot: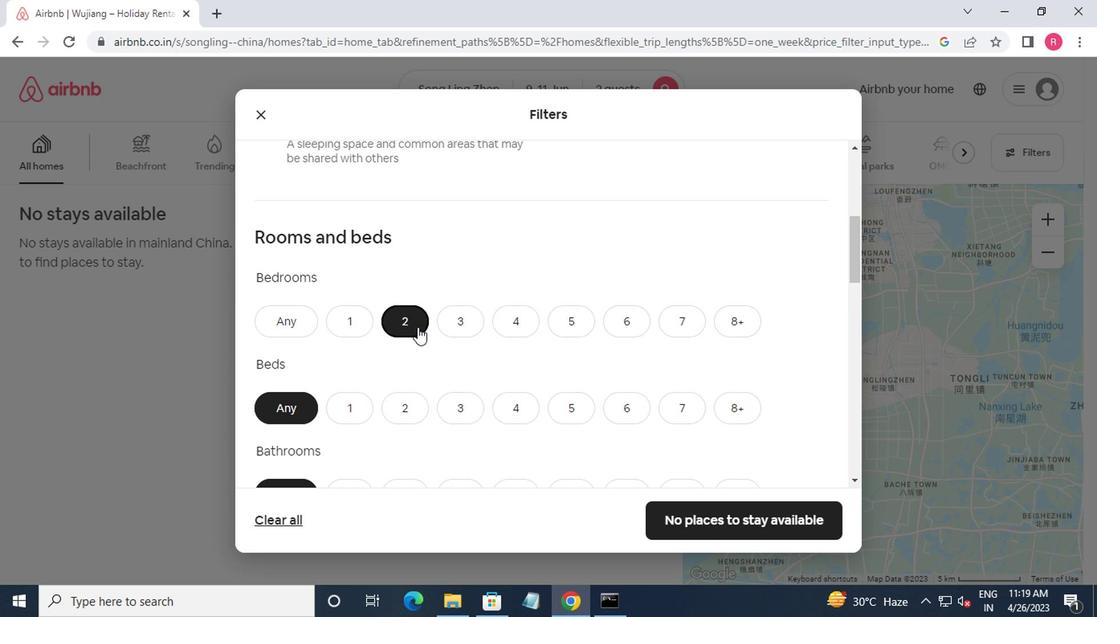 
Action: Mouse moved to (408, 322)
Screenshot: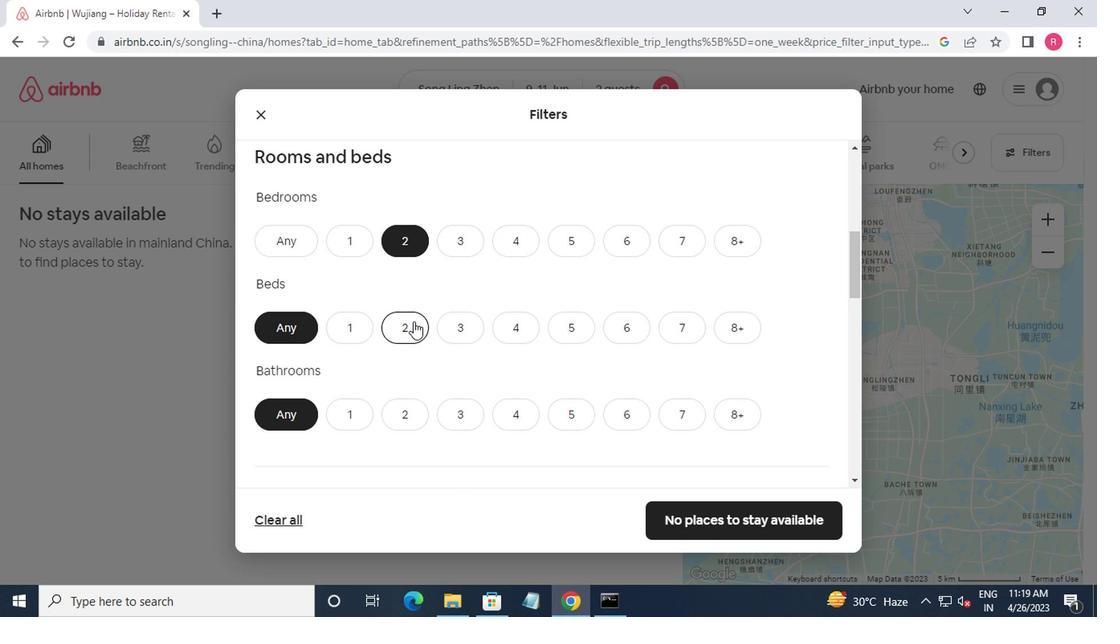 
Action: Mouse pressed left at (408, 322)
Screenshot: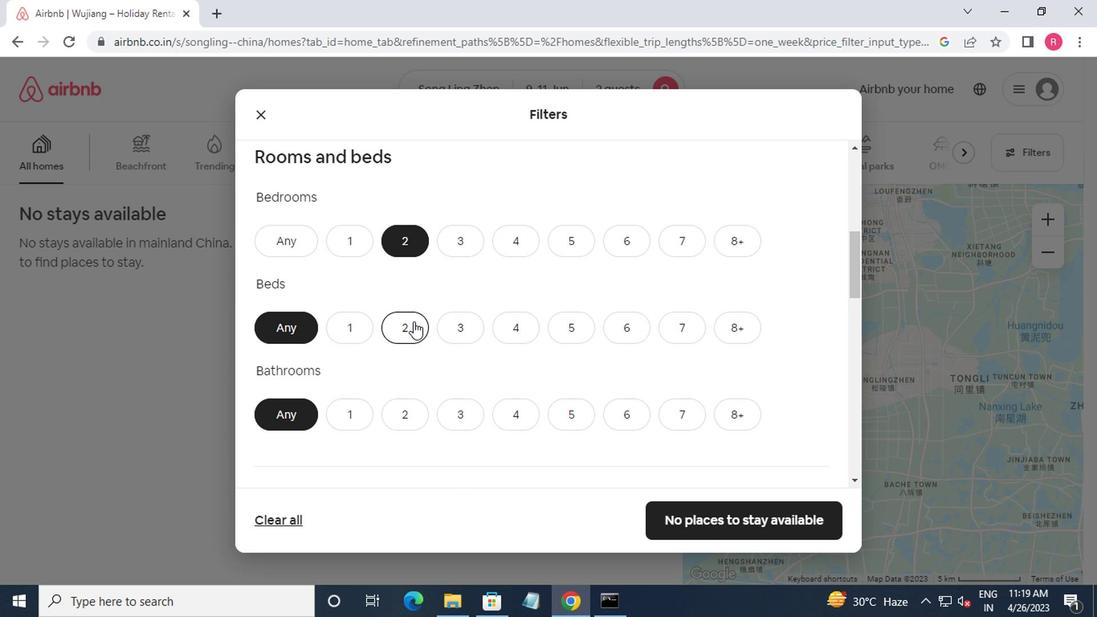 
Action: Mouse moved to (350, 412)
Screenshot: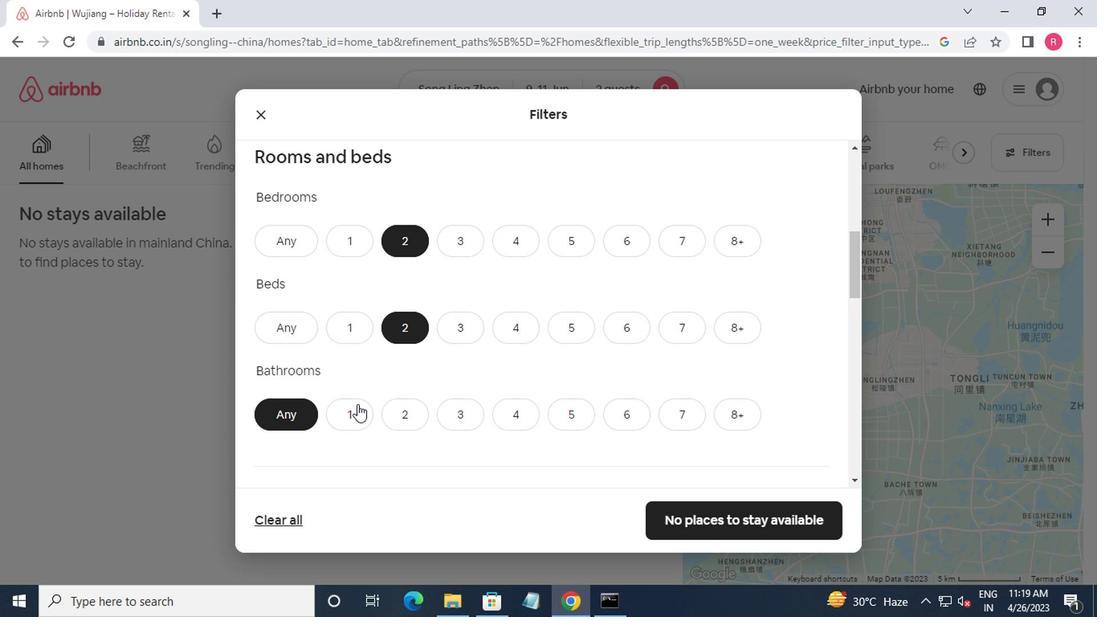 
Action: Mouse pressed left at (350, 412)
Screenshot: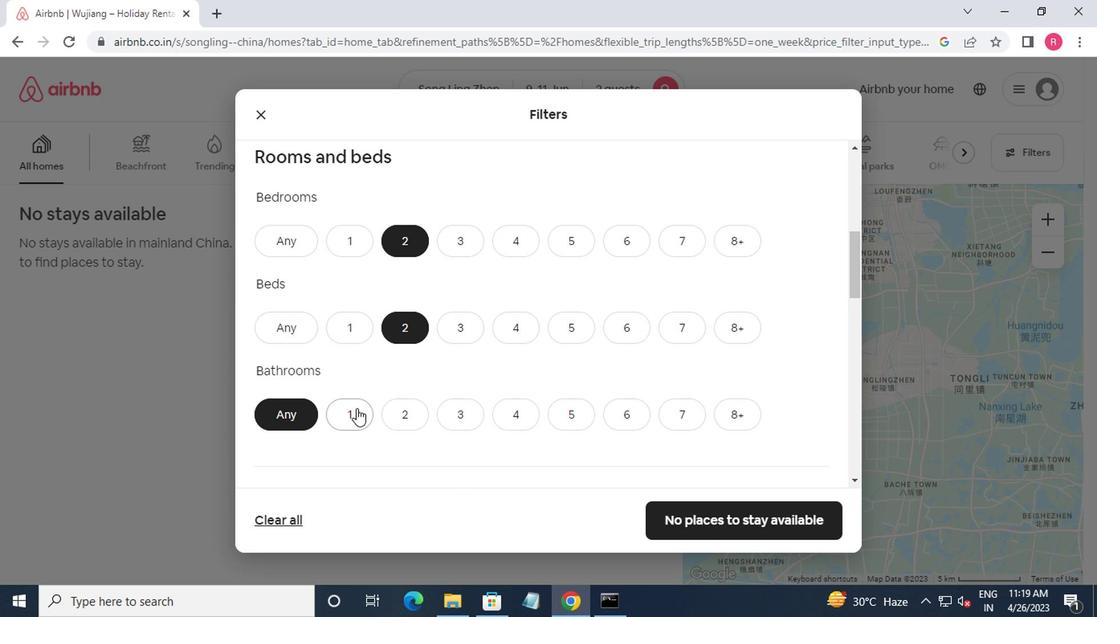 
Action: Mouse moved to (369, 404)
Screenshot: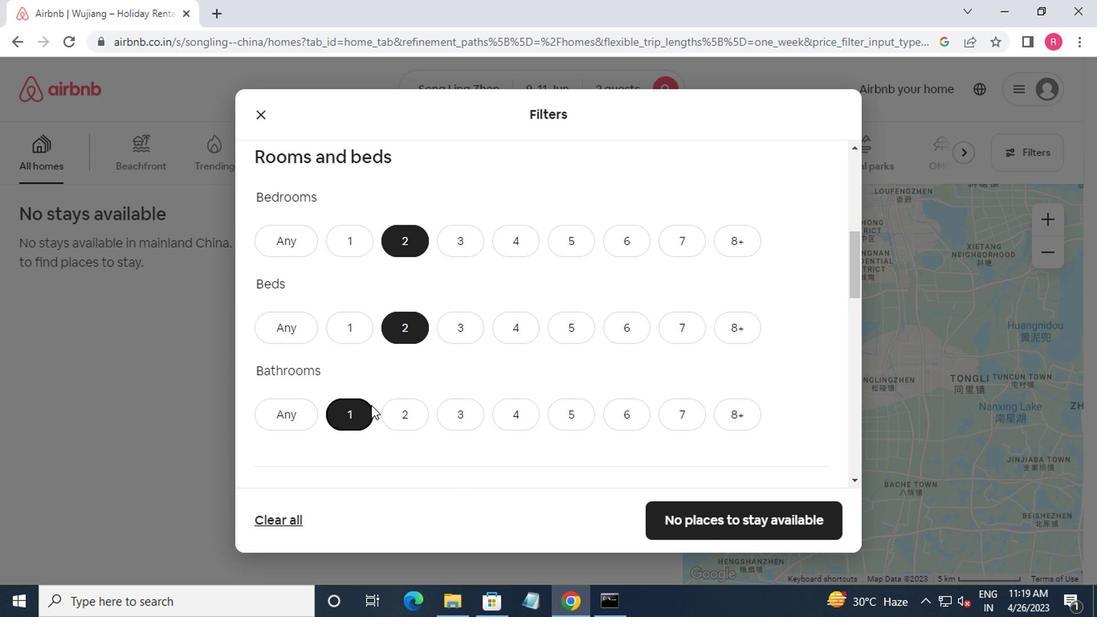 
Action: Mouse scrolled (369, 404) with delta (0, 0)
Screenshot: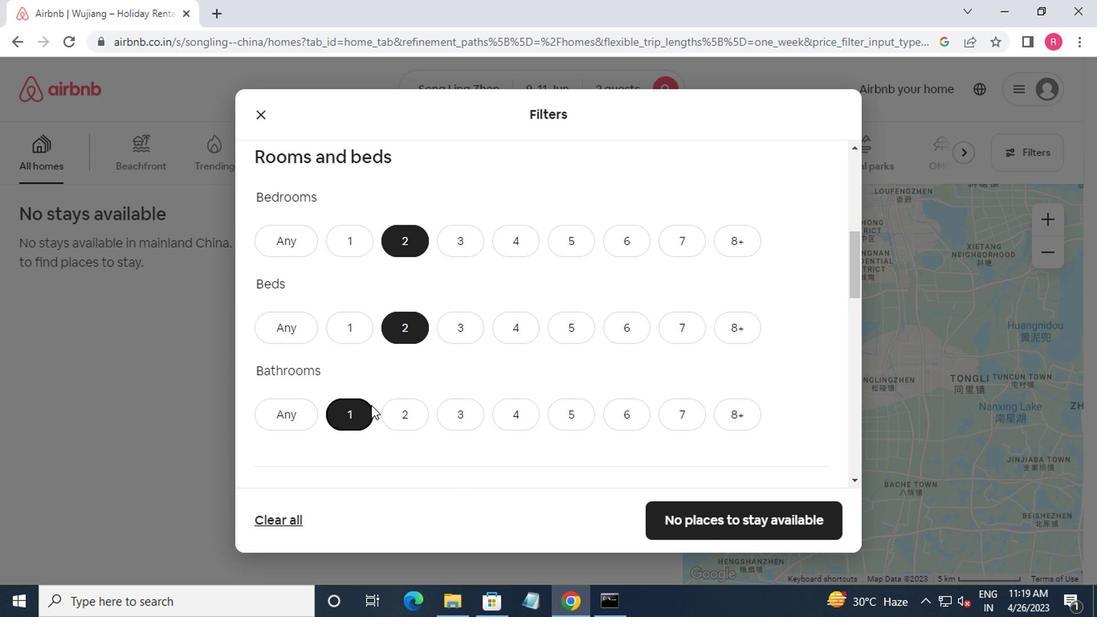 
Action: Mouse moved to (372, 400)
Screenshot: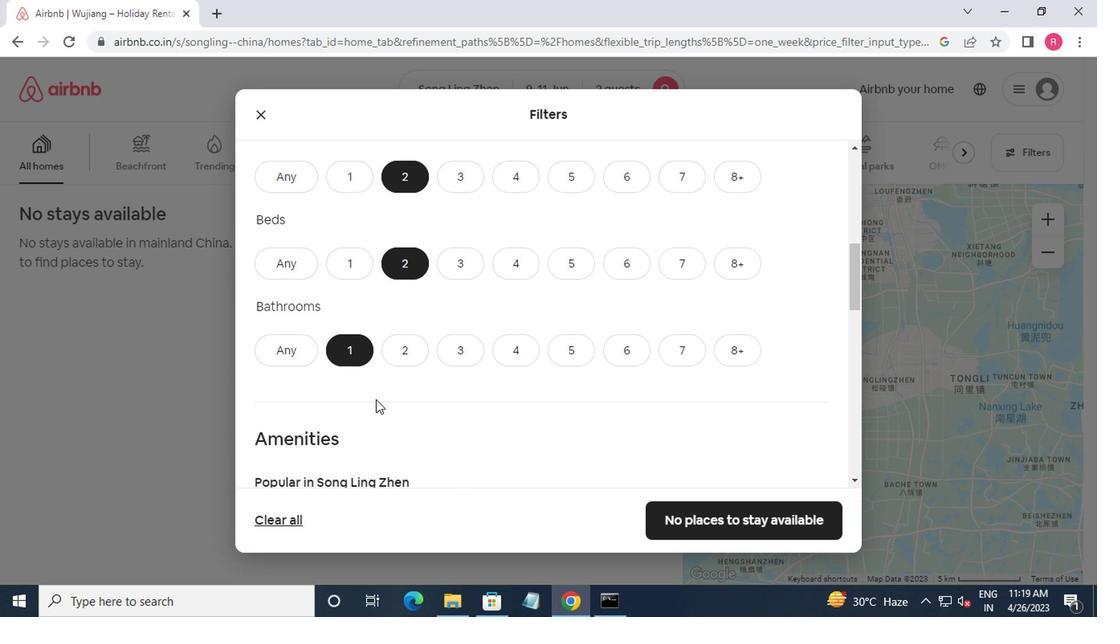 
Action: Mouse scrolled (372, 398) with delta (0, -1)
Screenshot: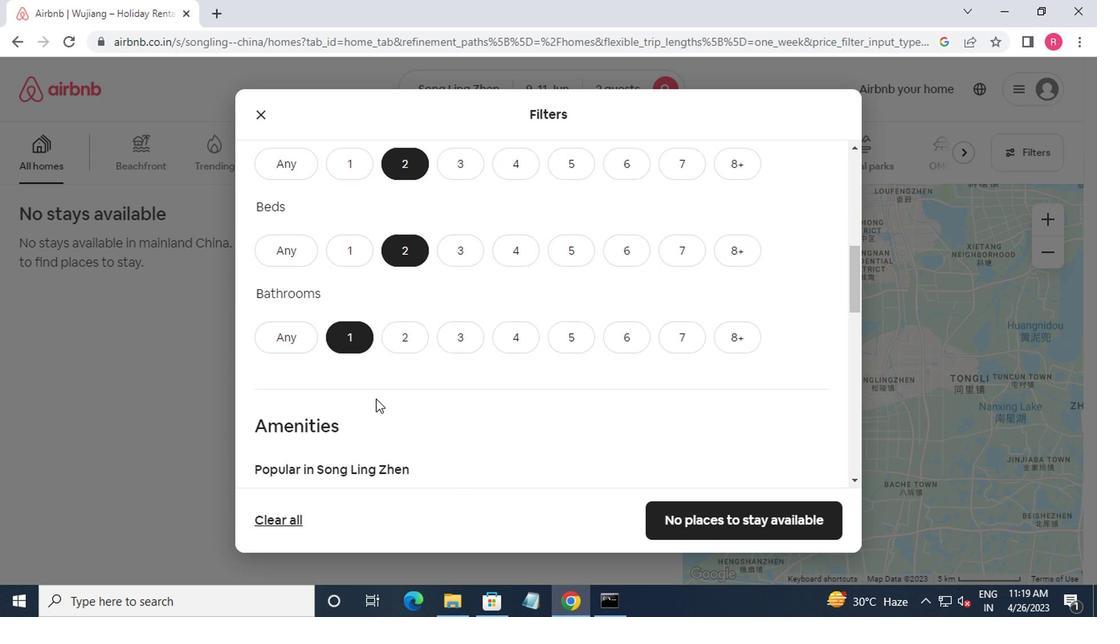 
Action: Mouse moved to (374, 397)
Screenshot: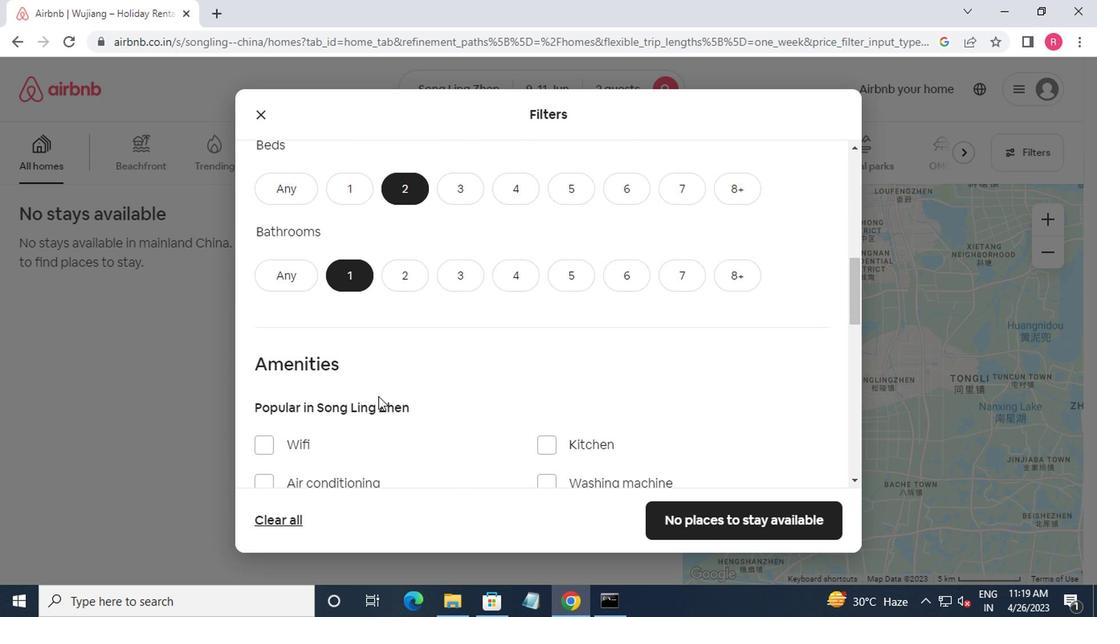 
Action: Mouse scrolled (374, 396) with delta (0, 0)
Screenshot: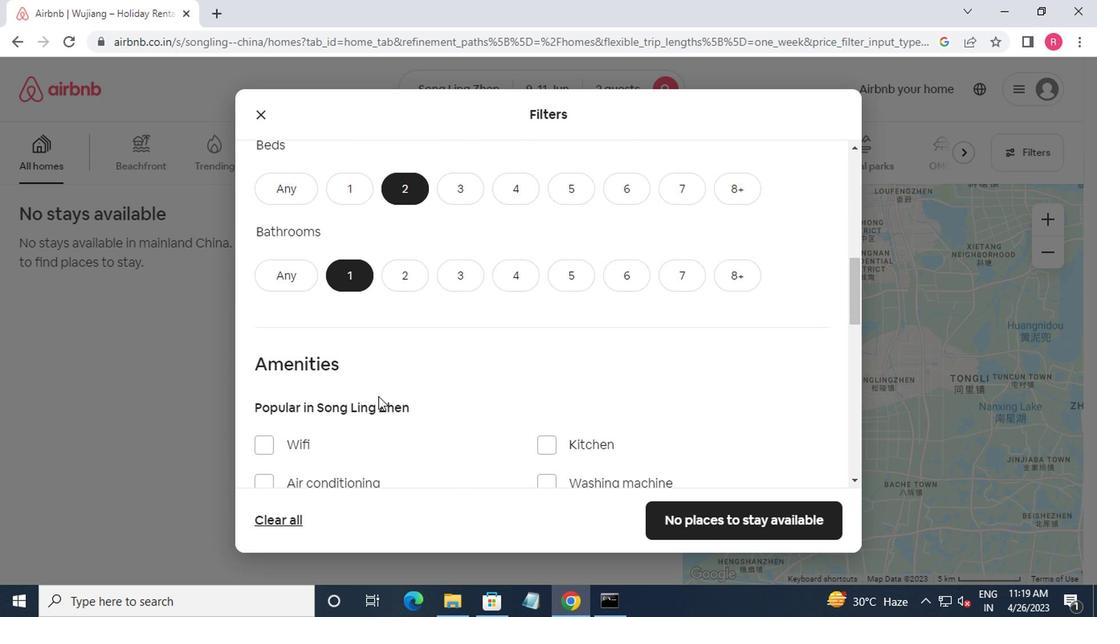 
Action: Mouse moved to (417, 406)
Screenshot: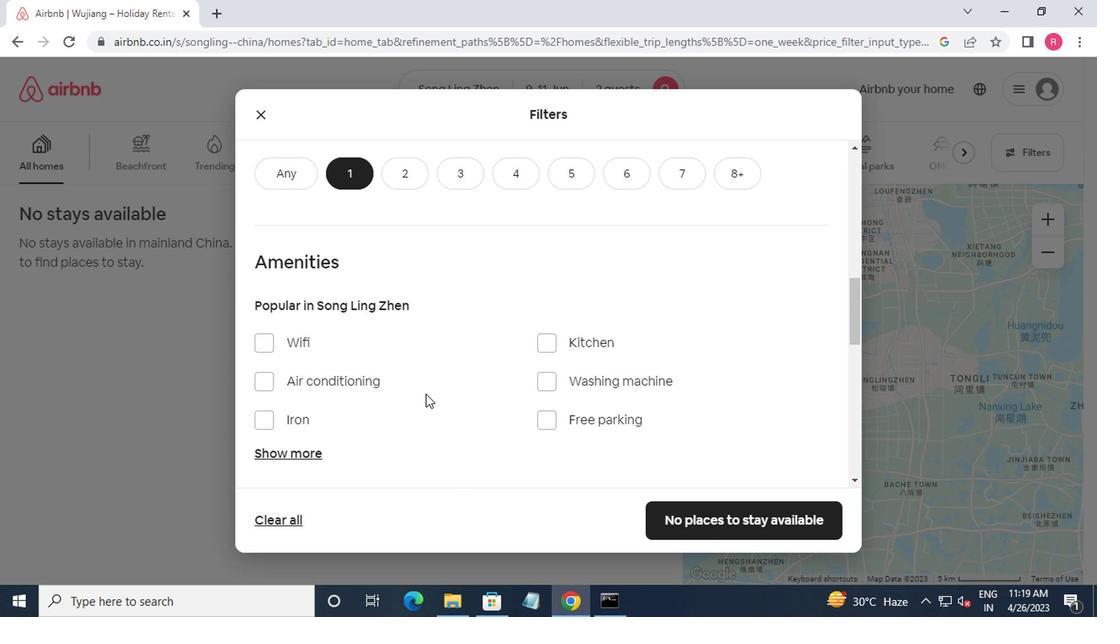 
Action: Mouse scrolled (417, 405) with delta (0, 0)
Screenshot: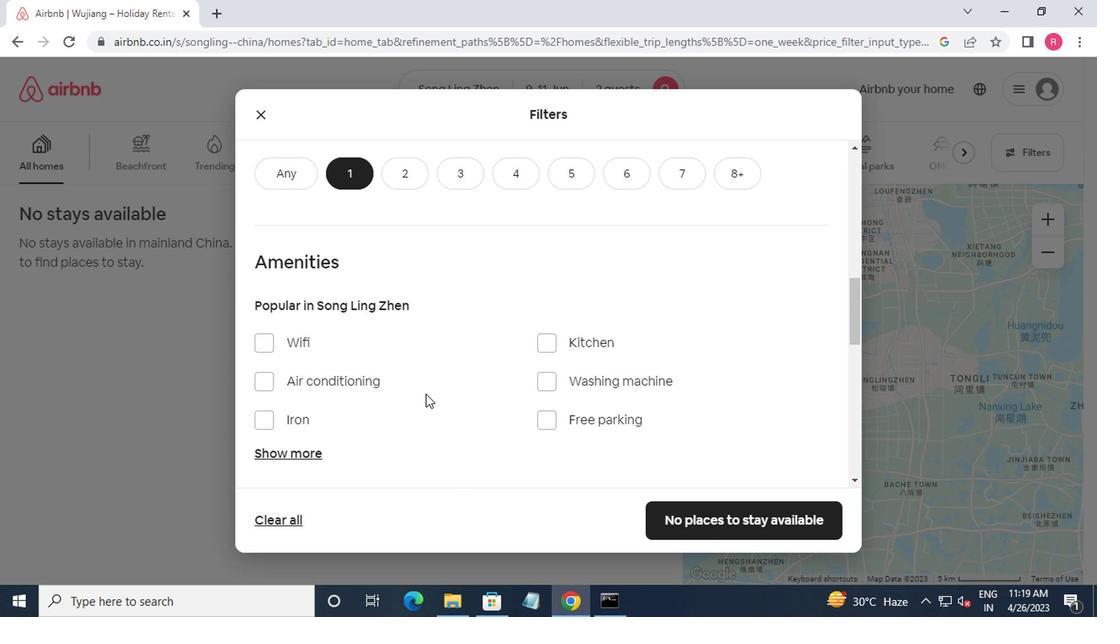 
Action: Mouse moved to (415, 412)
Screenshot: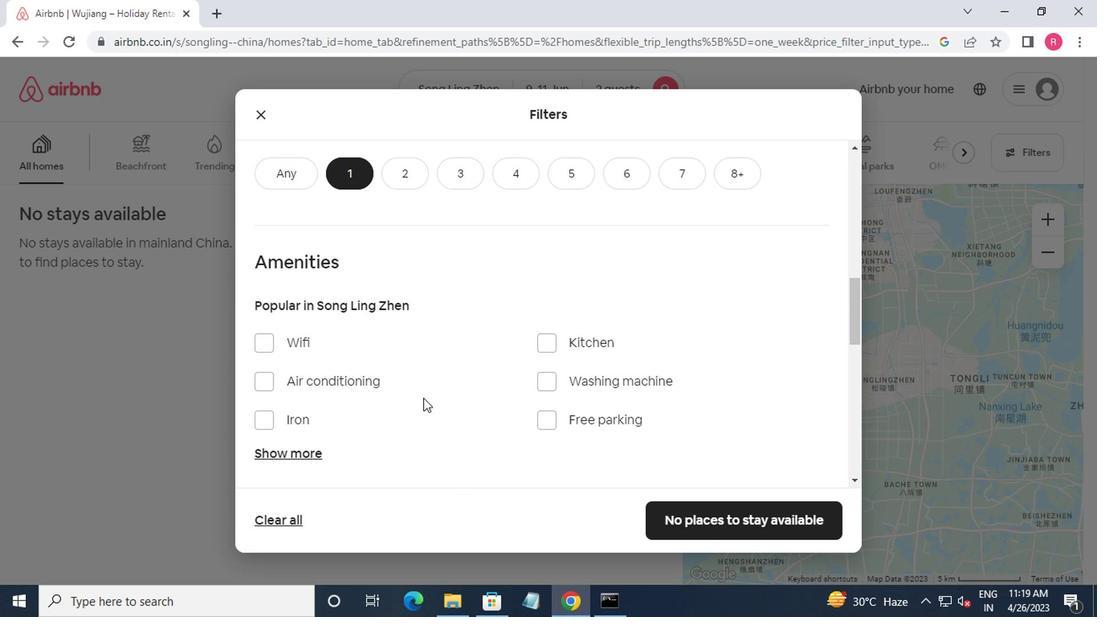 
Action: Mouse scrolled (415, 412) with delta (0, 0)
Screenshot: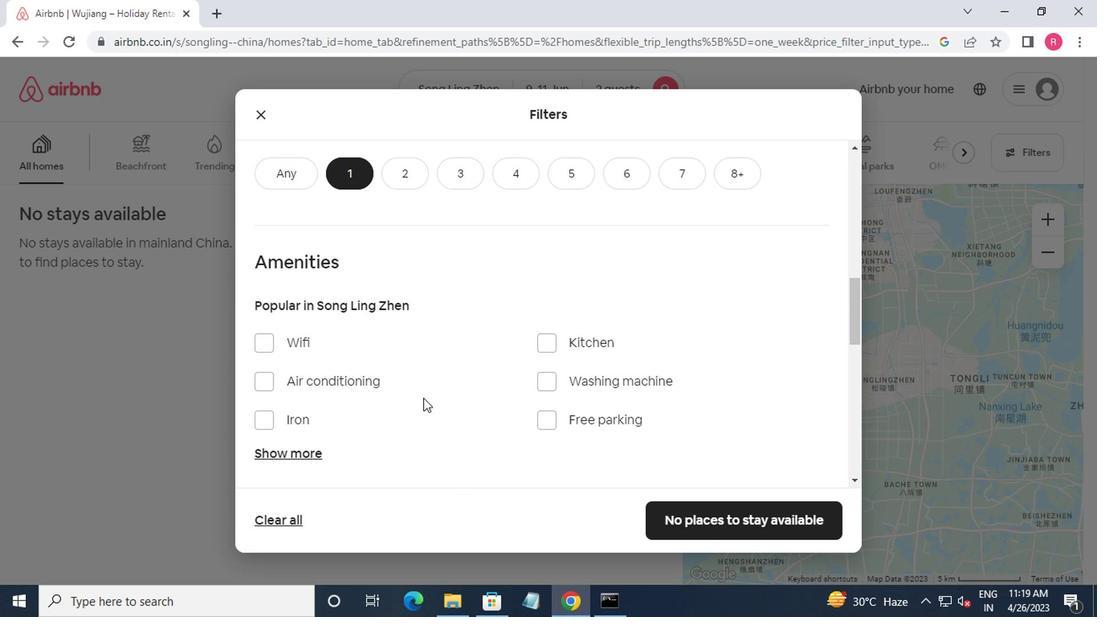 
Action: Mouse moved to (264, 185)
Screenshot: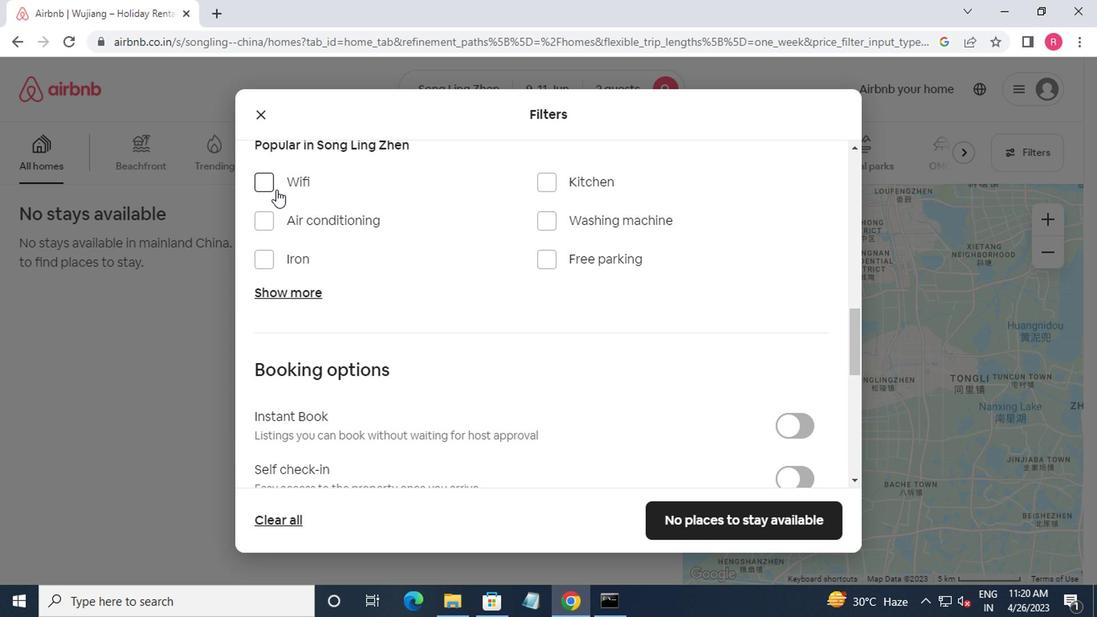 
Action: Mouse pressed left at (264, 185)
Screenshot: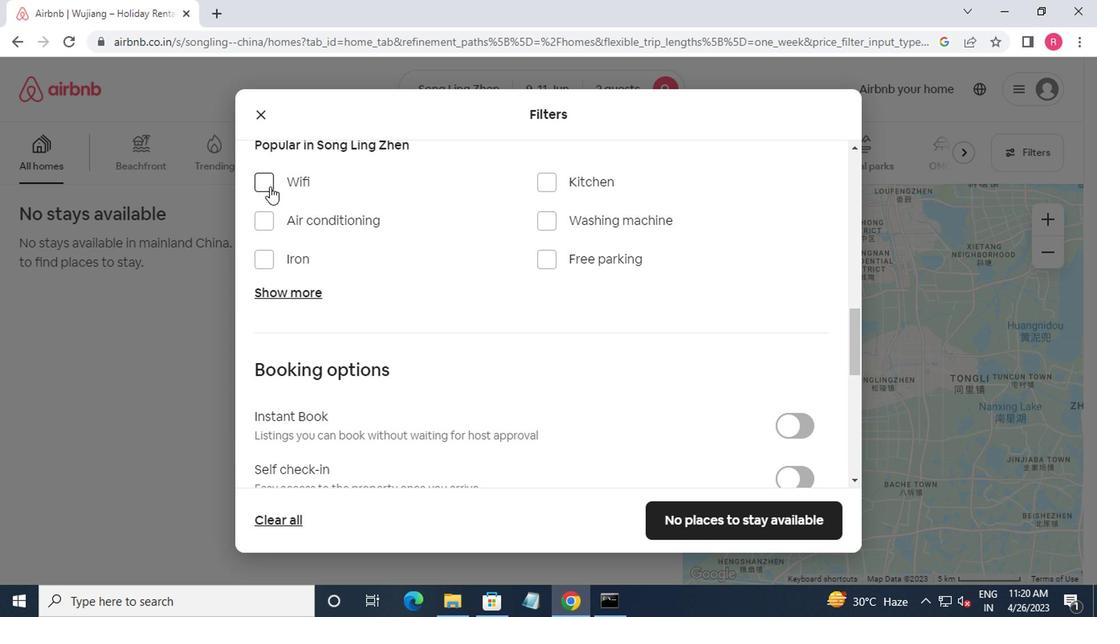 
Action: Mouse moved to (455, 293)
Screenshot: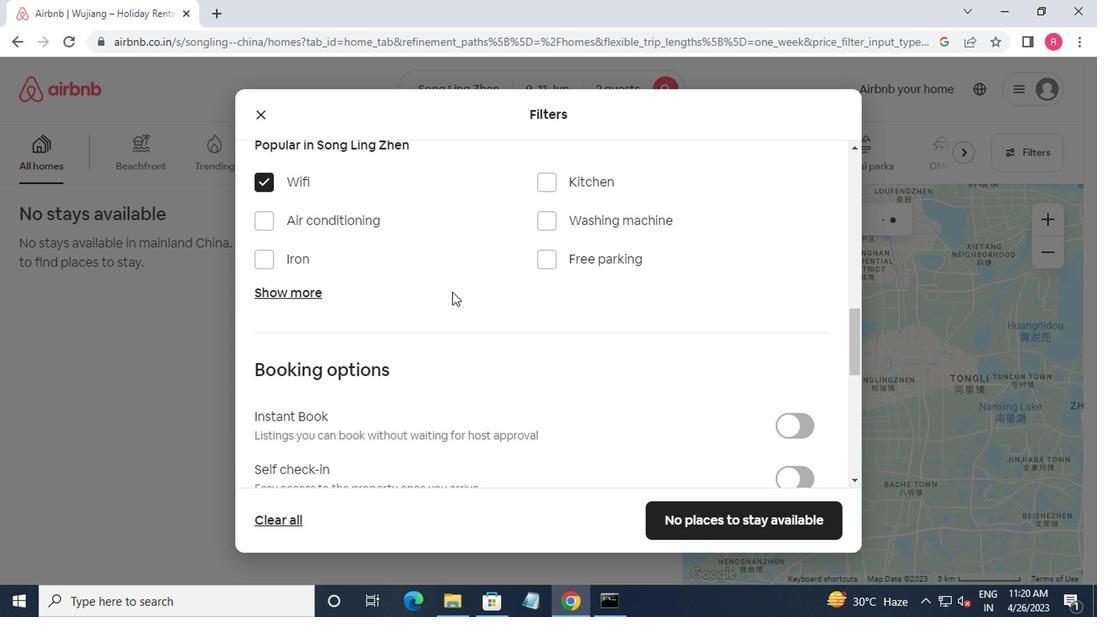 
Action: Mouse scrolled (455, 292) with delta (0, -1)
Screenshot: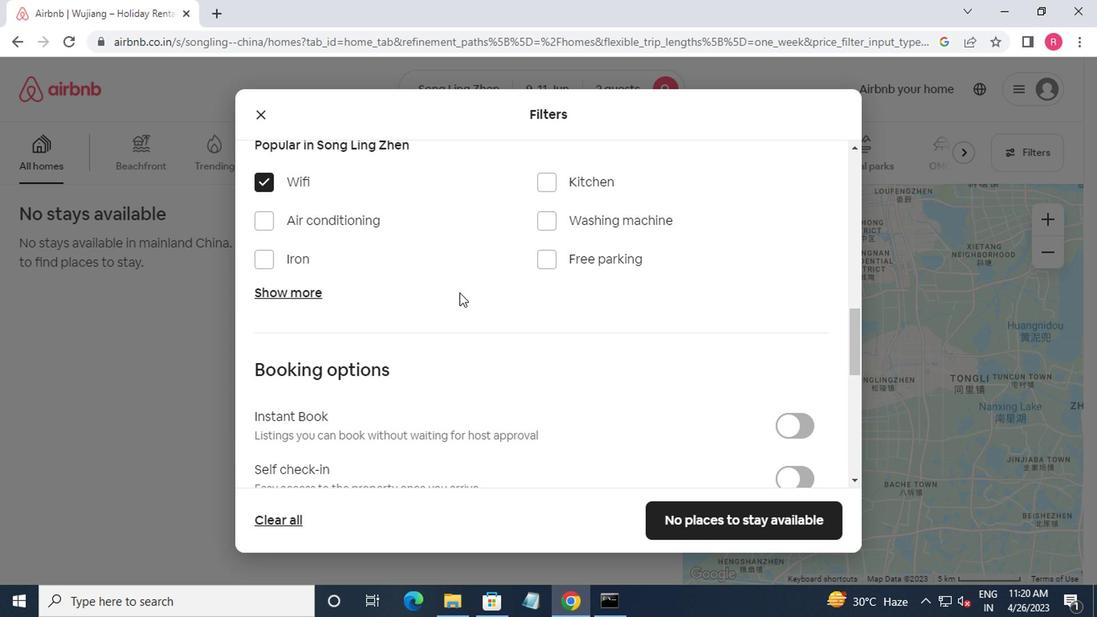 
Action: Mouse moved to (456, 295)
Screenshot: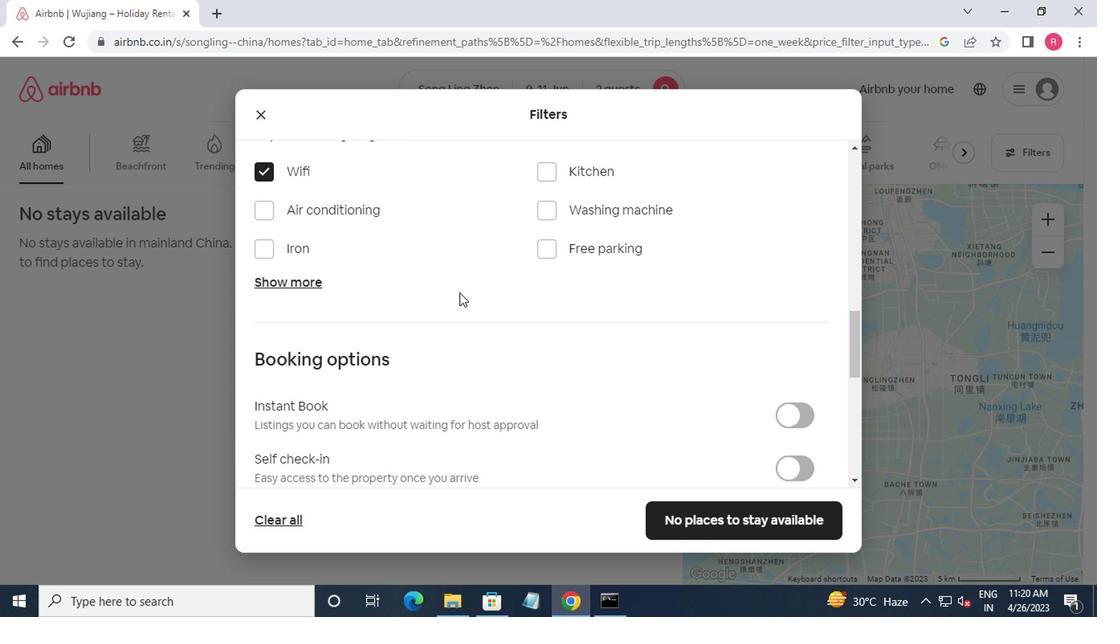 
Action: Mouse scrolled (456, 294) with delta (0, -1)
Screenshot: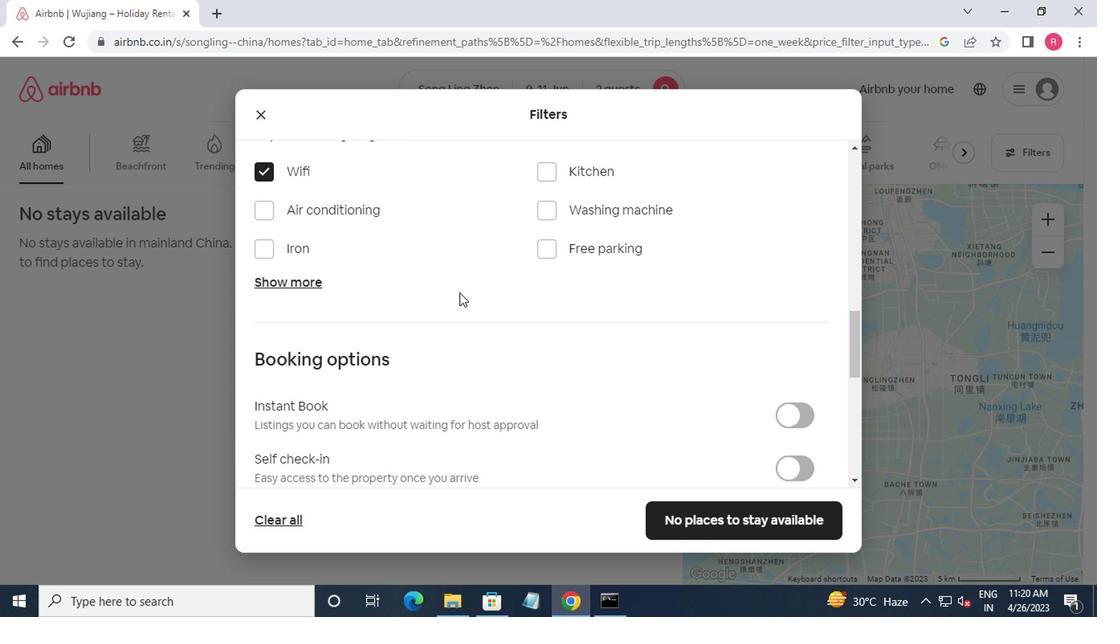 
Action: Mouse moved to (482, 305)
Screenshot: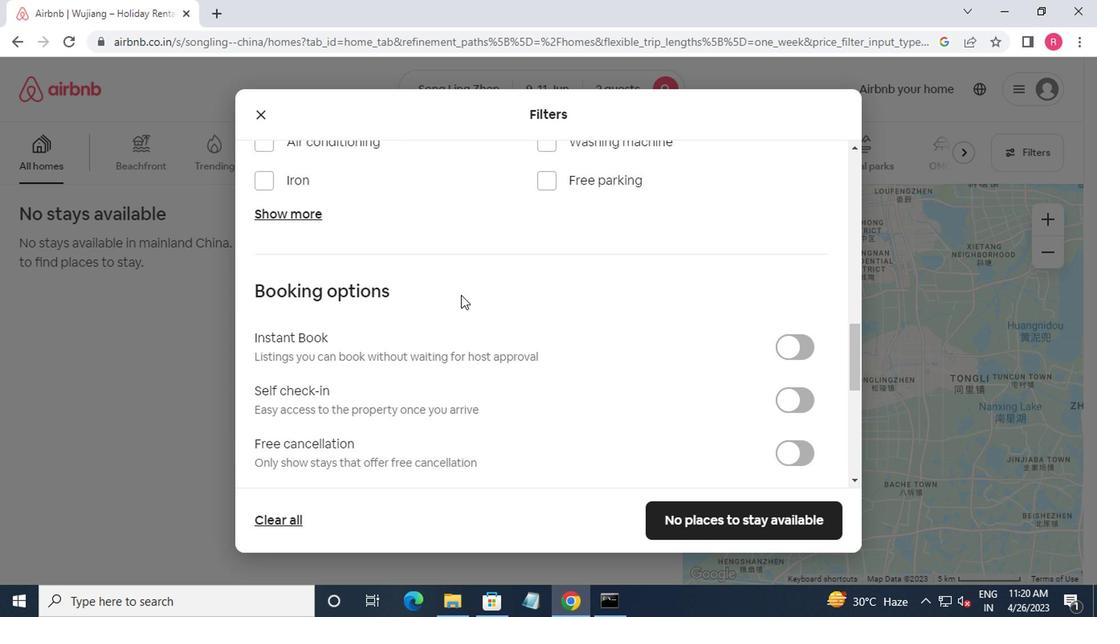 
Action: Mouse scrolled (482, 304) with delta (0, 0)
Screenshot: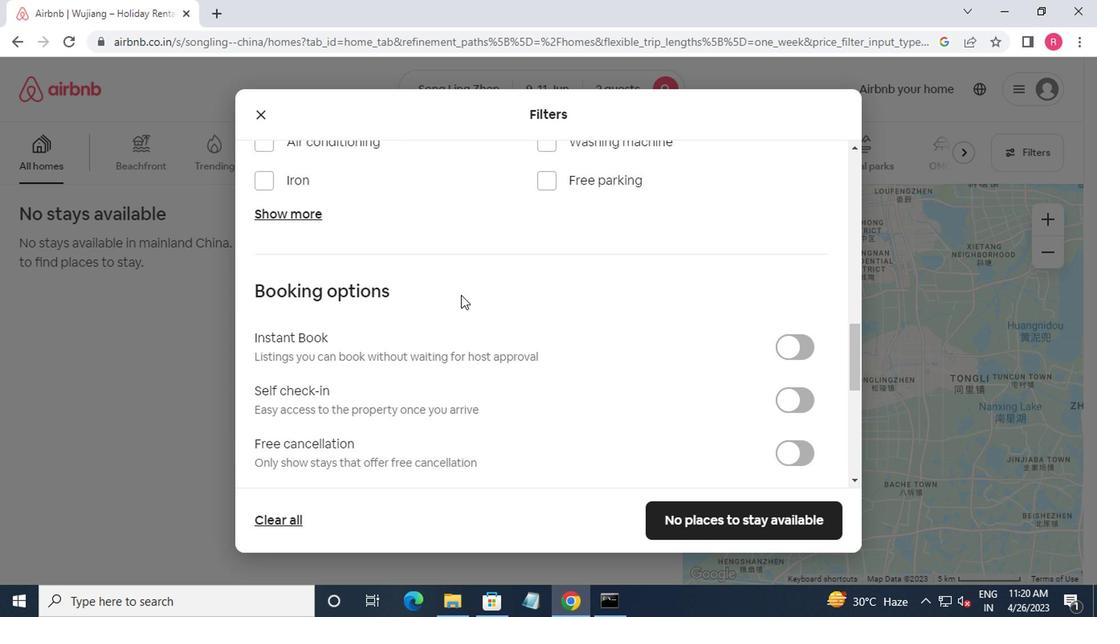 
Action: Mouse moved to (503, 314)
Screenshot: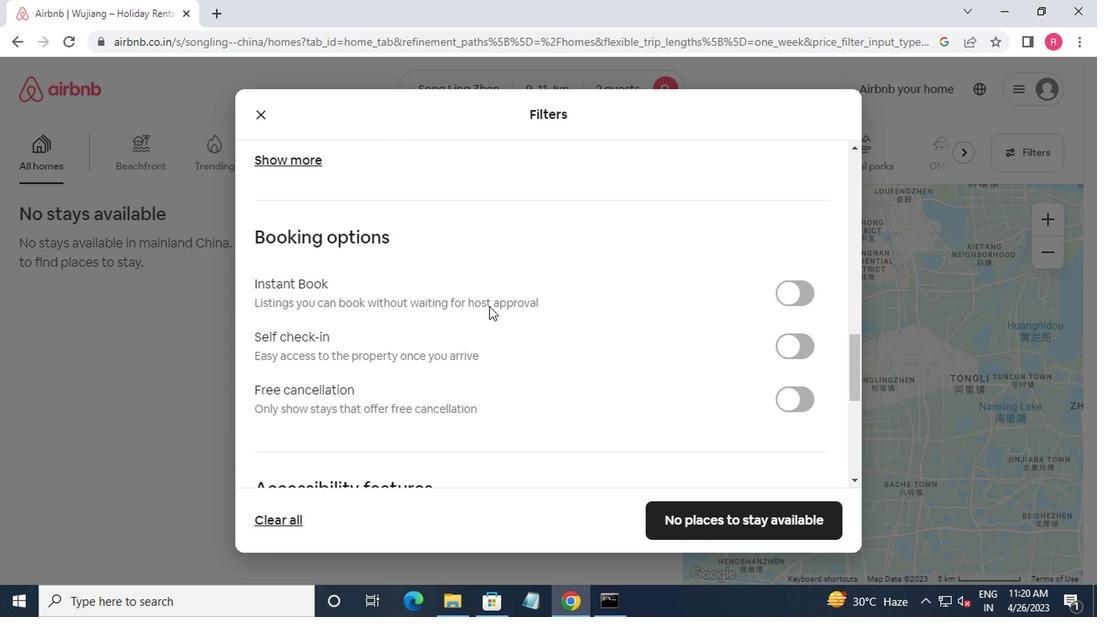 
Action: Mouse scrolled (503, 313) with delta (0, -1)
Screenshot: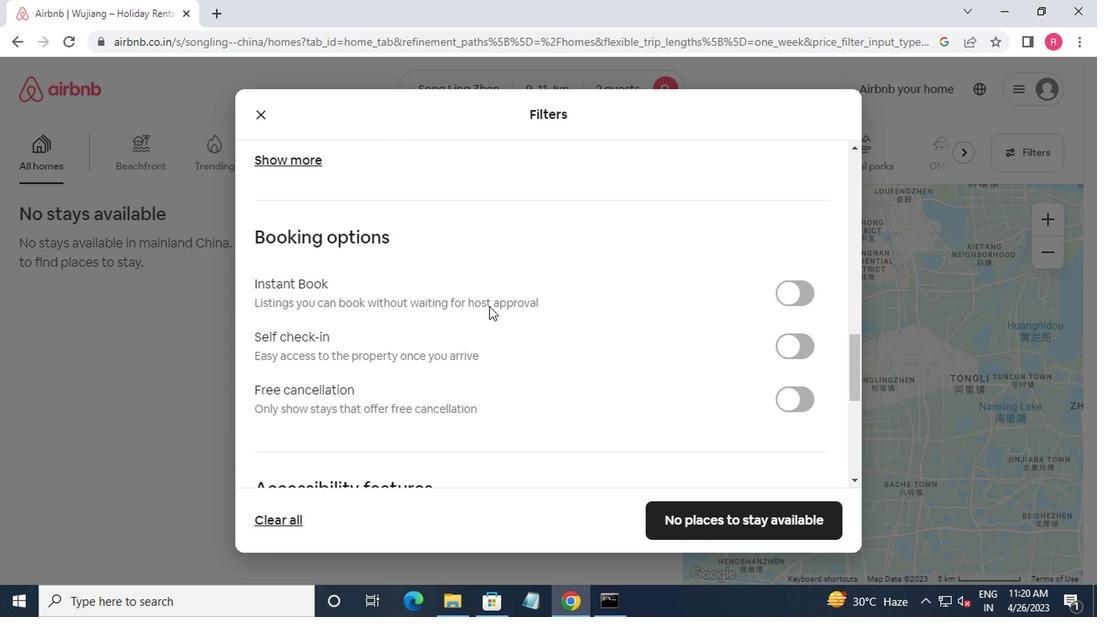 
Action: Mouse moved to (783, 163)
Screenshot: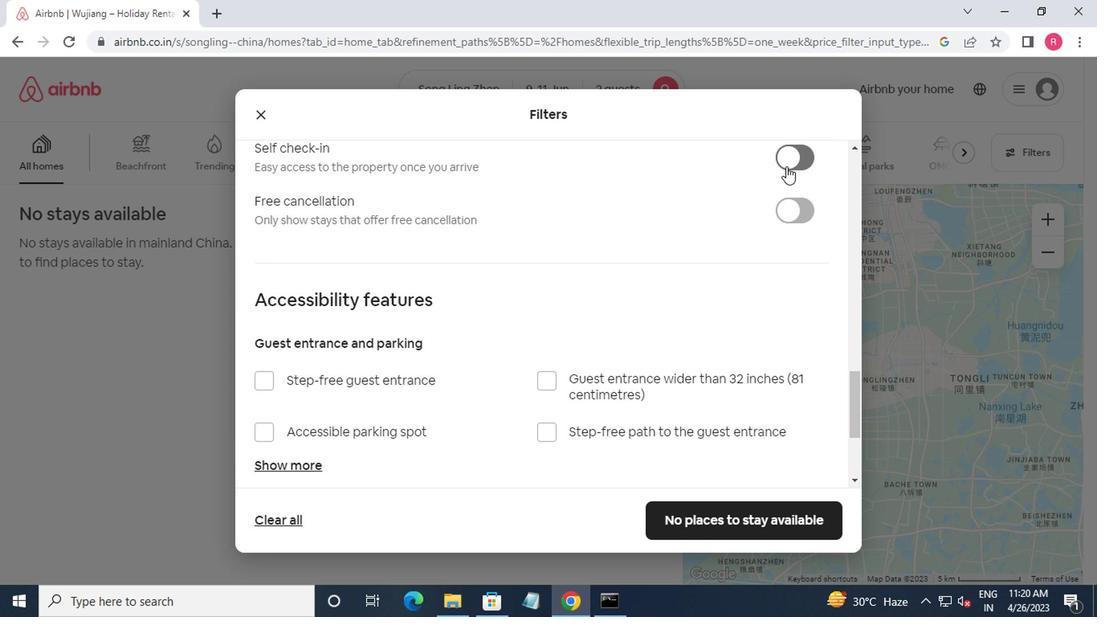 
Action: Mouse pressed left at (783, 163)
Screenshot: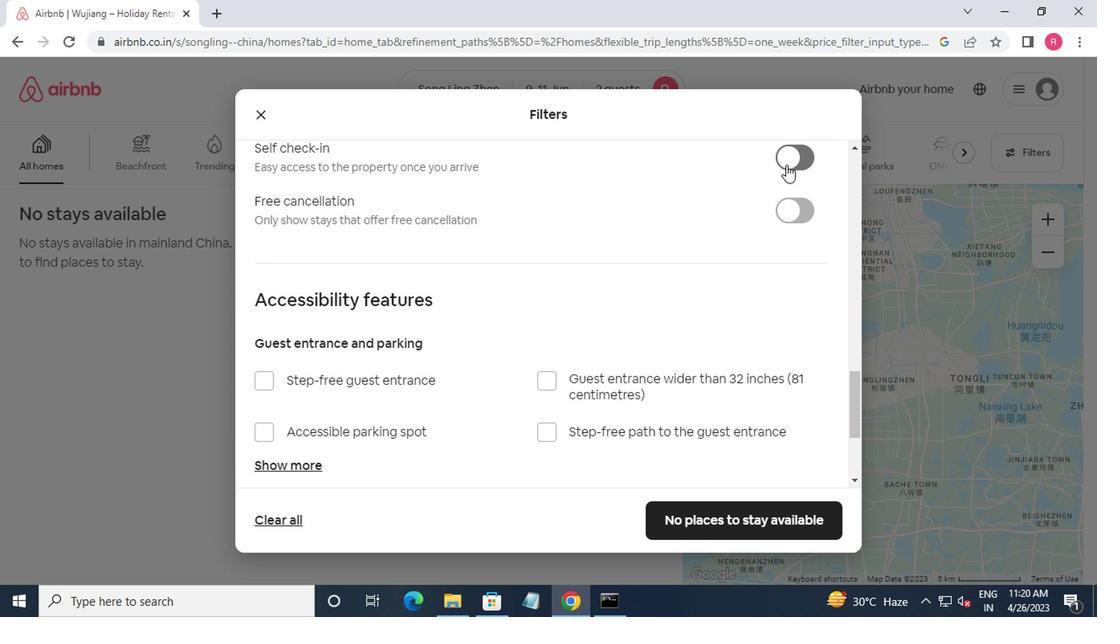 
Action: Mouse moved to (711, 231)
Screenshot: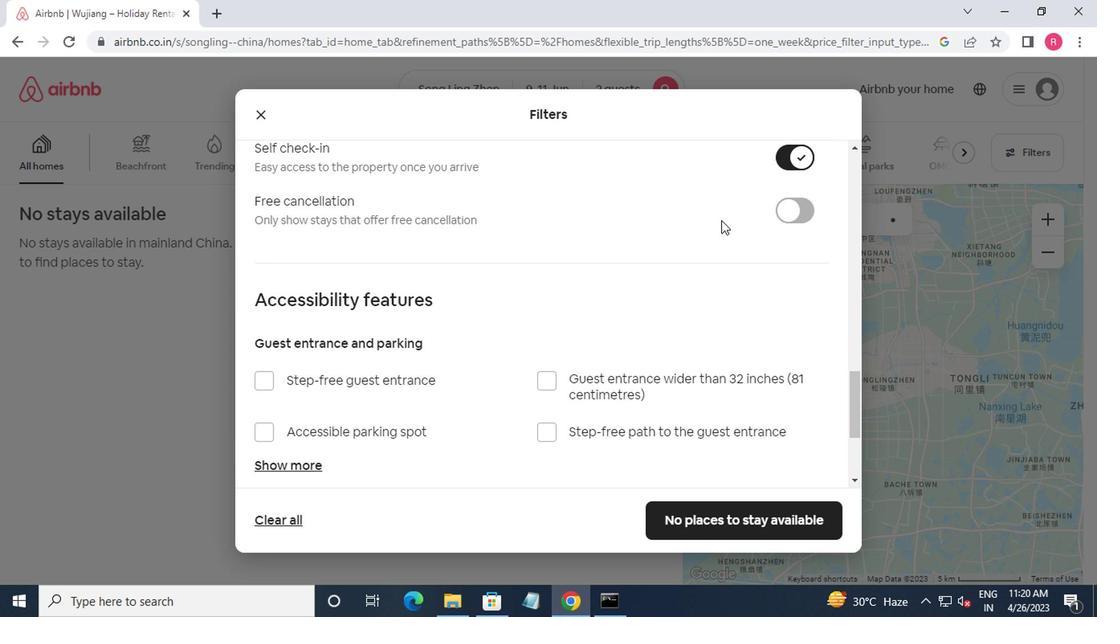 
Action: Mouse scrolled (711, 230) with delta (0, 0)
Screenshot: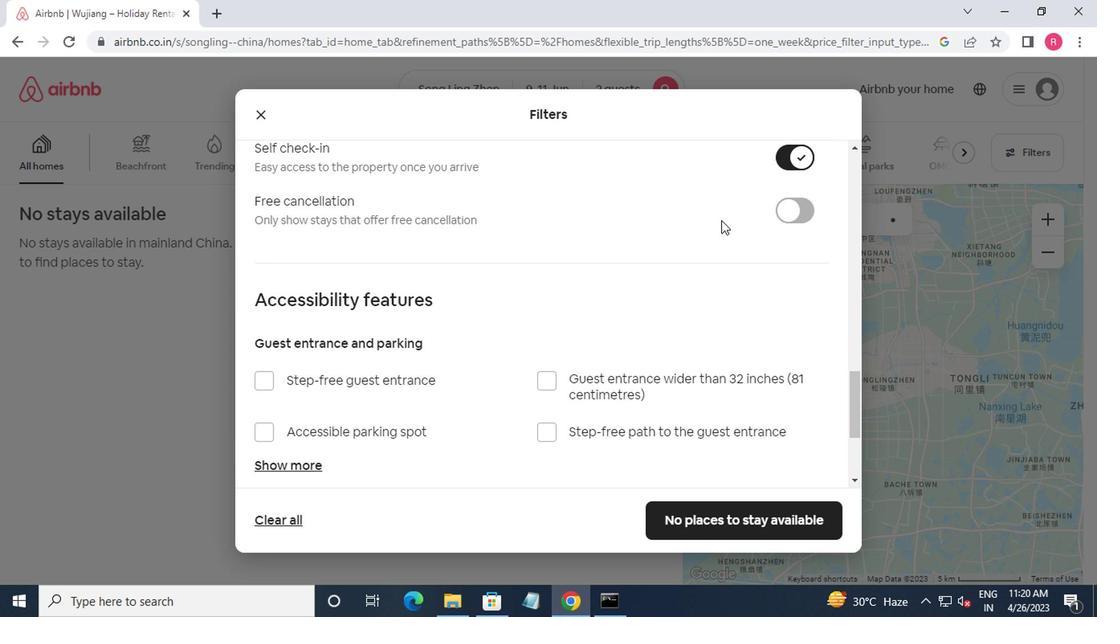 
Action: Mouse moved to (710, 237)
Screenshot: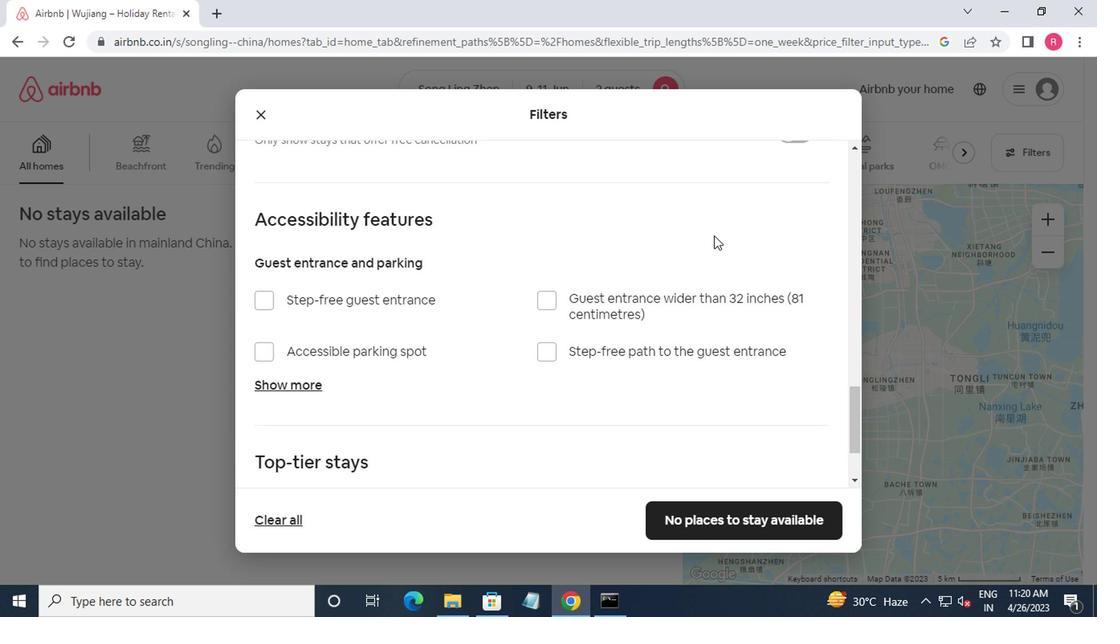 
Action: Mouse scrolled (710, 236) with delta (0, 0)
Screenshot: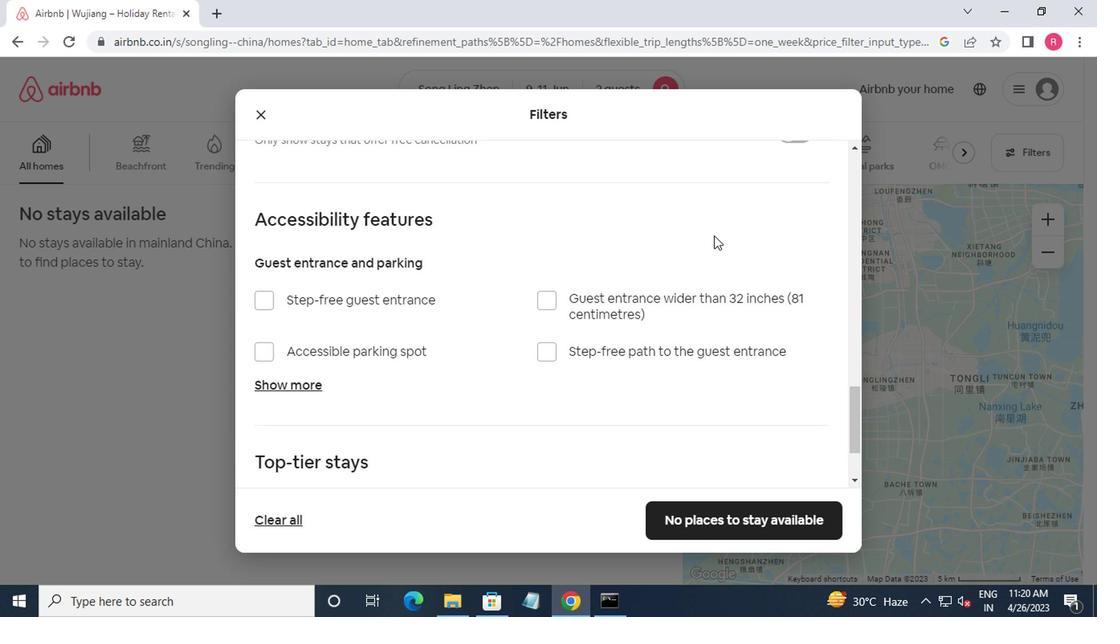 
Action: Mouse moved to (709, 240)
Screenshot: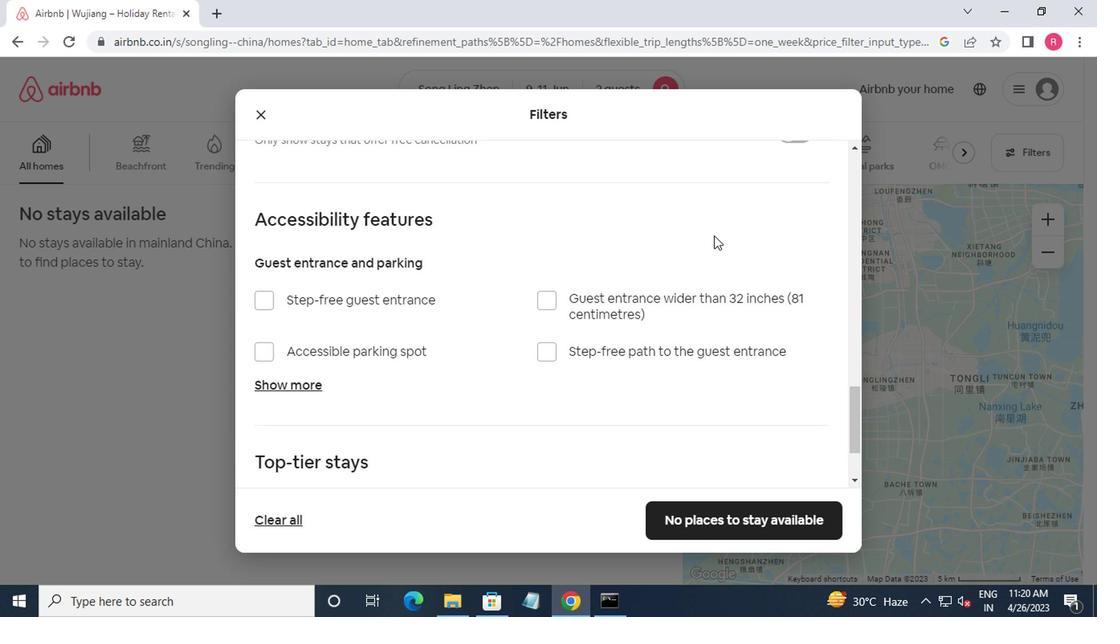 
Action: Mouse scrolled (709, 238) with delta (0, -1)
Screenshot: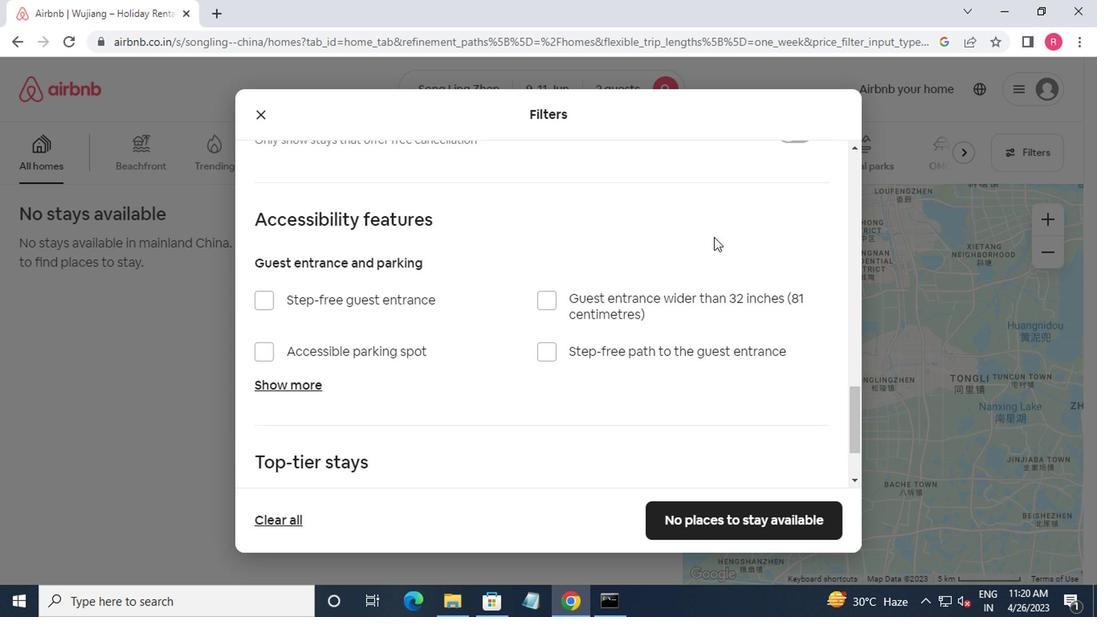 
Action: Mouse moved to (709, 240)
Screenshot: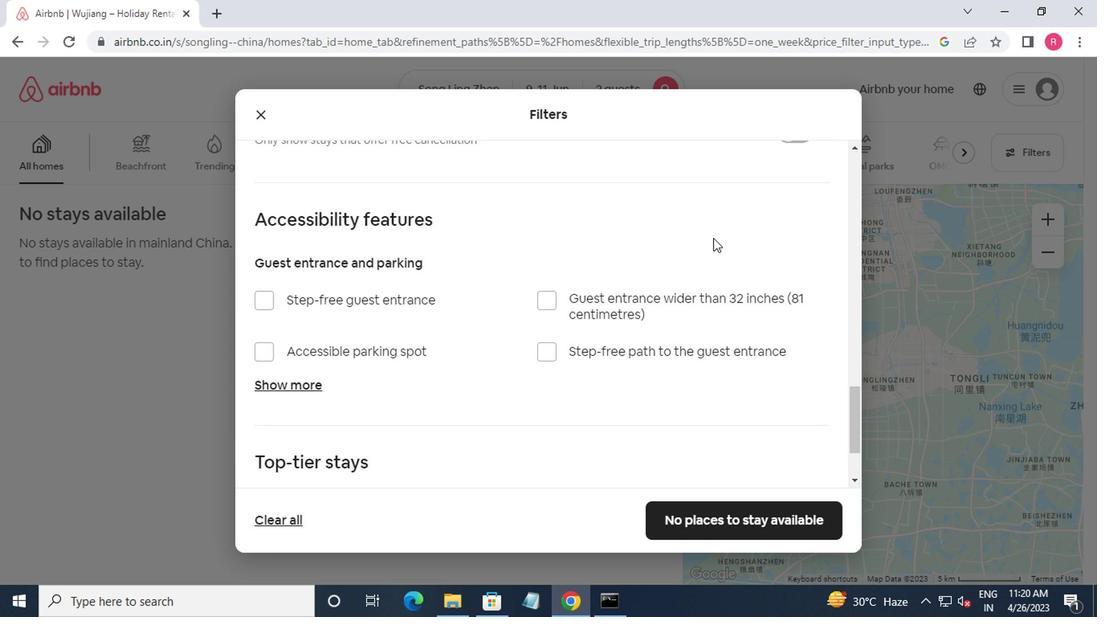 
Action: Mouse scrolled (709, 240) with delta (0, 0)
Screenshot: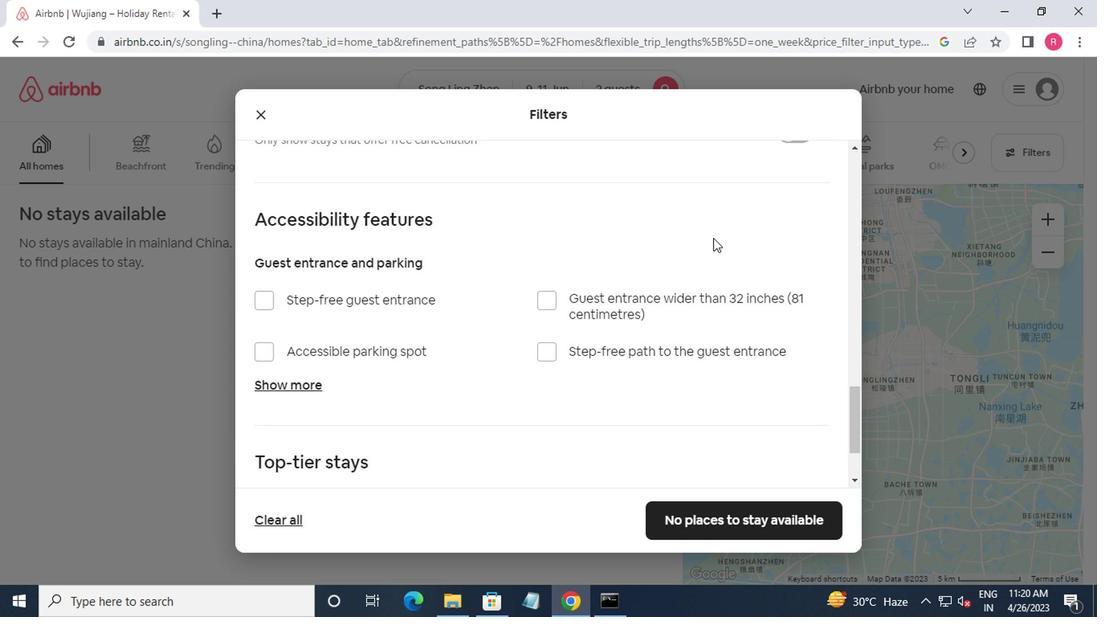 
Action: Mouse moved to (685, 525)
Screenshot: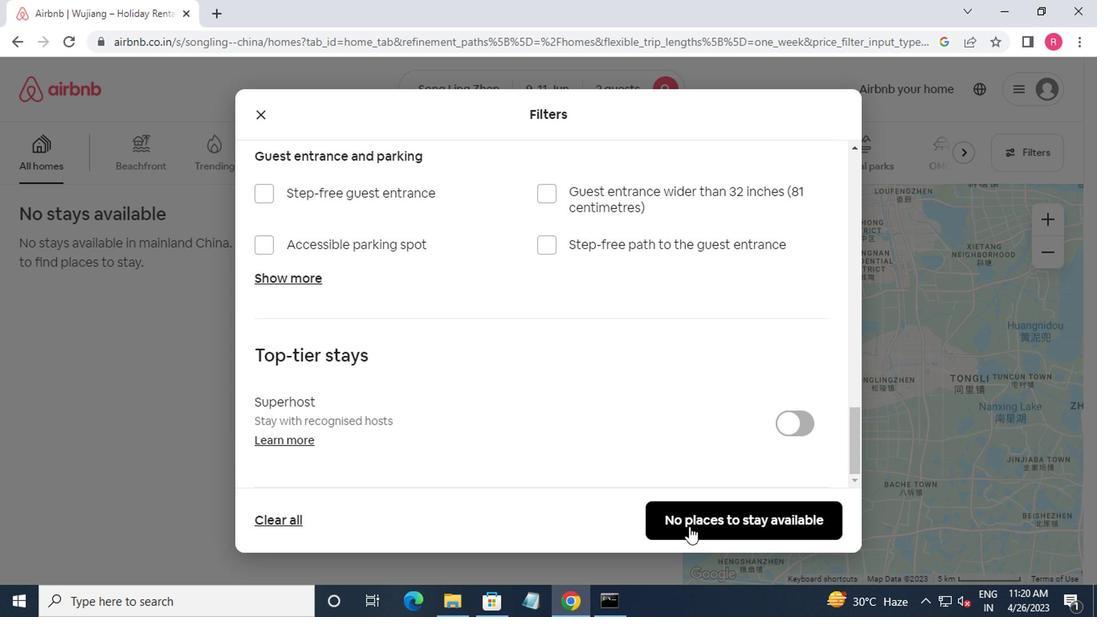
Action: Mouse pressed left at (685, 525)
Screenshot: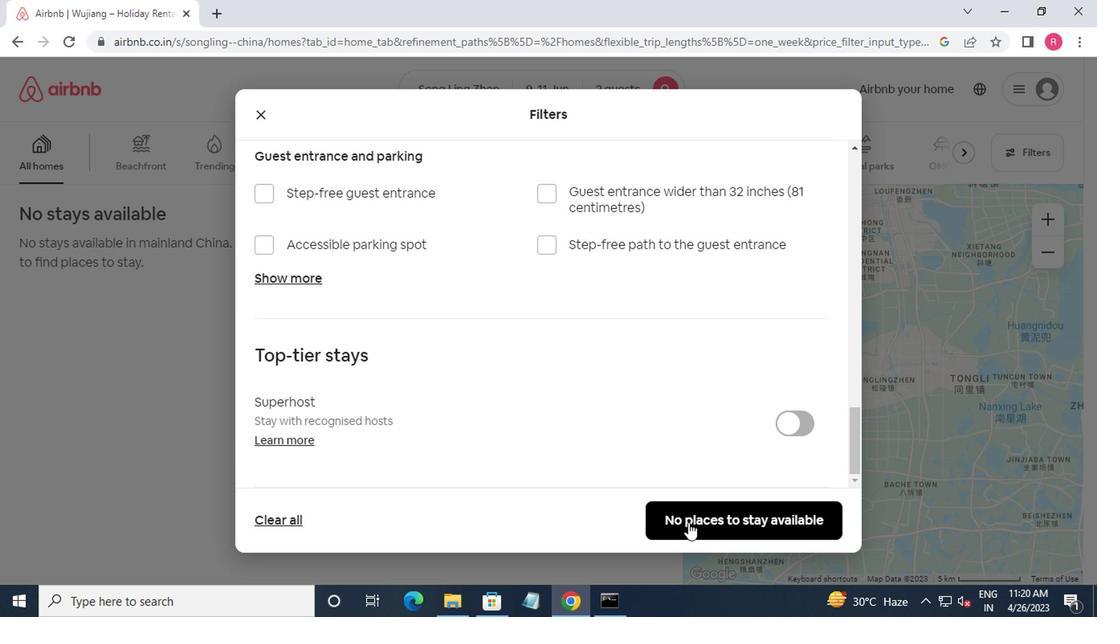 
Action: Mouse moved to (692, 520)
Screenshot: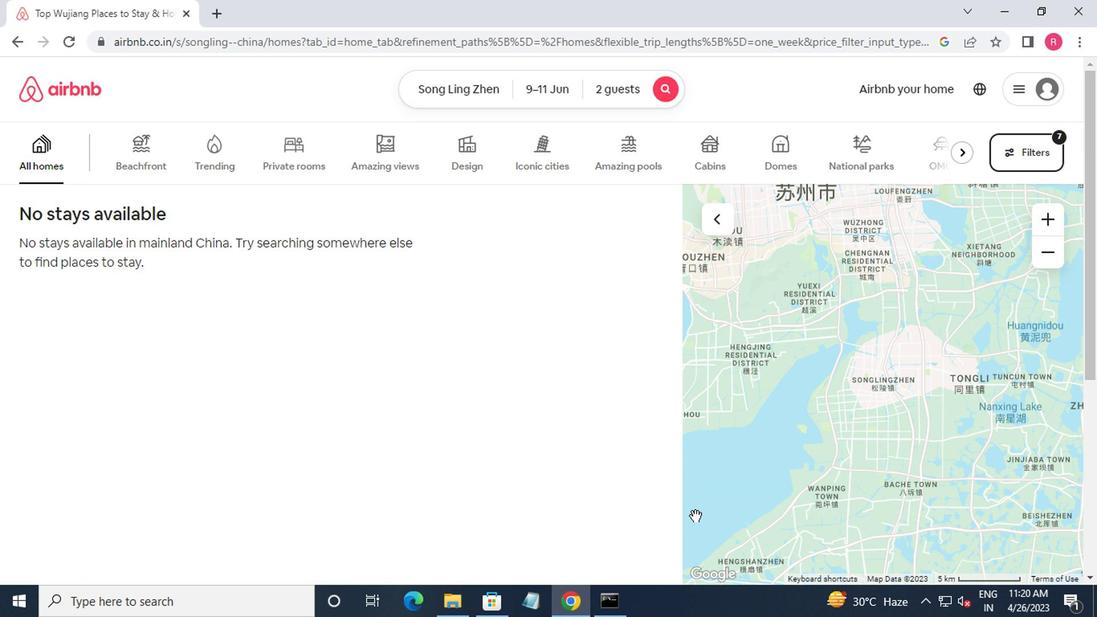 
